 Task: Open Card Training Workshop Execution in Board Public Relations Media Relations and Pitching to Workspace Knowledge Management and add a team member Softage.3@softage.net, a label Blue, a checklist Project Management Methodologies, an attachment from Trello, a color Blue and finally, add a card description 'Conduct team-building activity' and a comment 'We should approach this task with a sense of collaboration and teamwork, leveraging the strengths of each team member to achieve success.'. Add a start date 'Jan 03, 1900' with a due date 'Jan 10, 1900'
Action: Mouse moved to (32, 279)
Screenshot: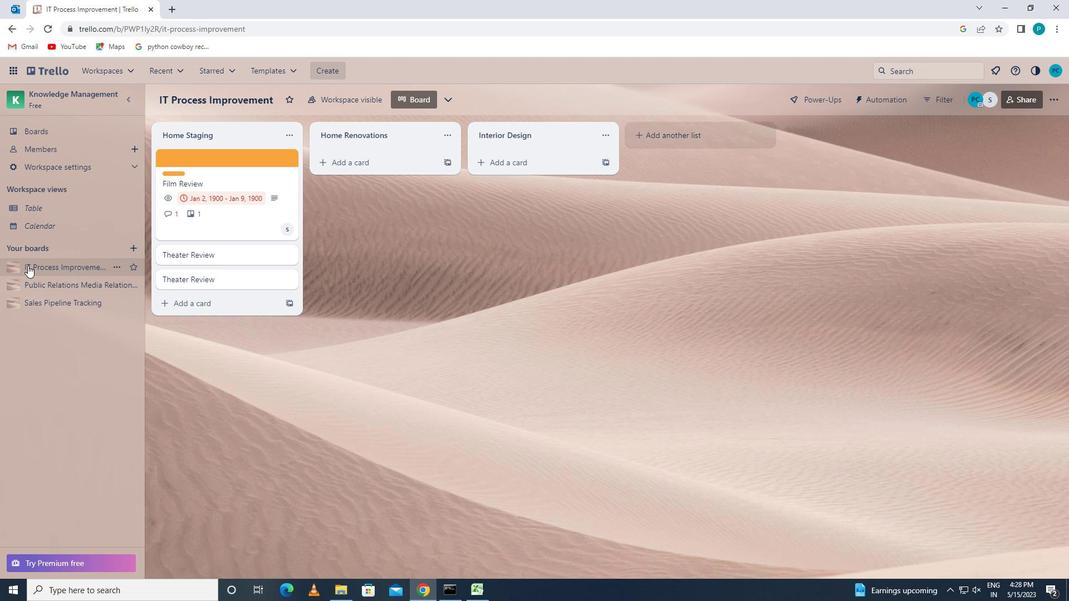 
Action: Mouse pressed left at (32, 279)
Screenshot: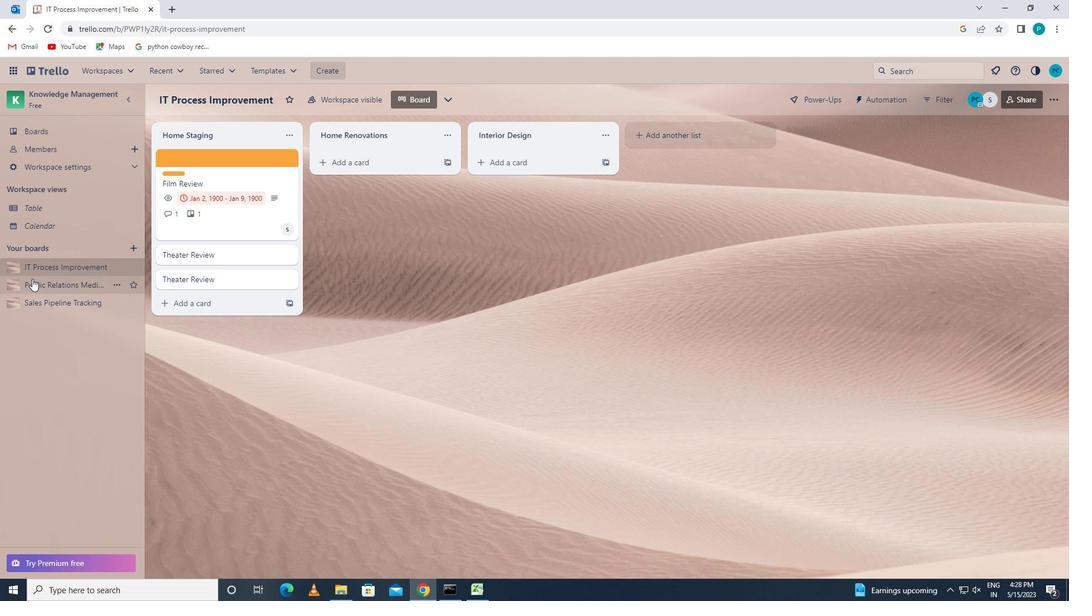 
Action: Mouse moved to (186, 162)
Screenshot: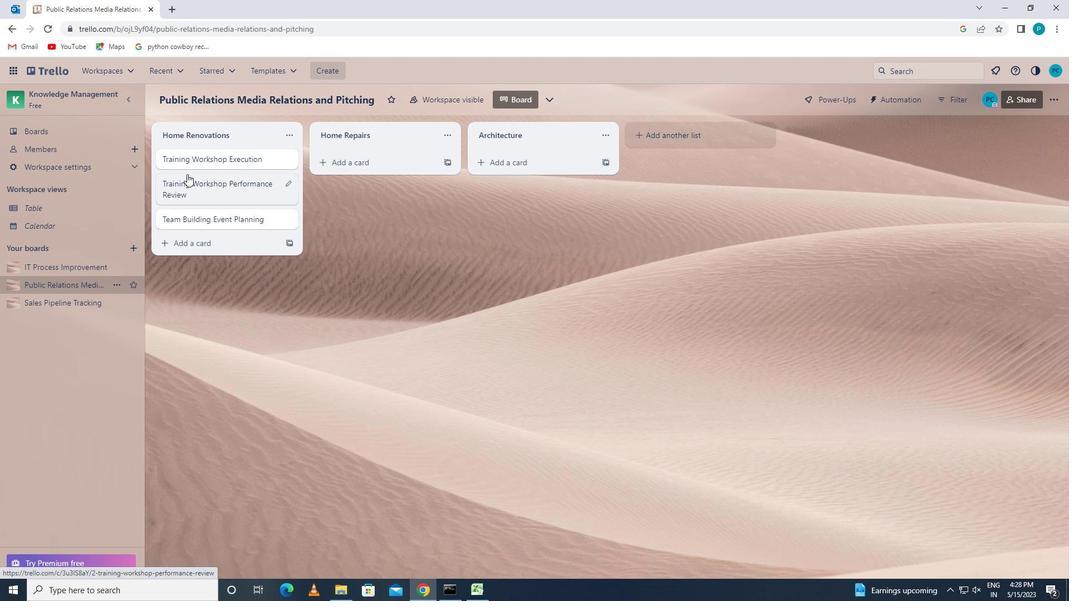 
Action: Mouse pressed left at (186, 162)
Screenshot: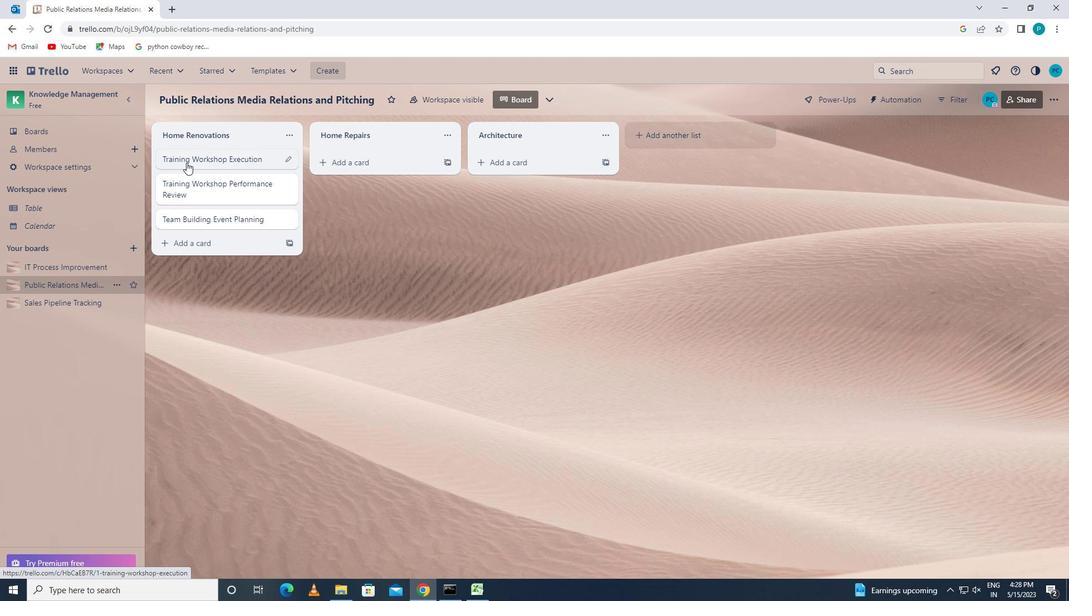 
Action: Mouse moved to (666, 160)
Screenshot: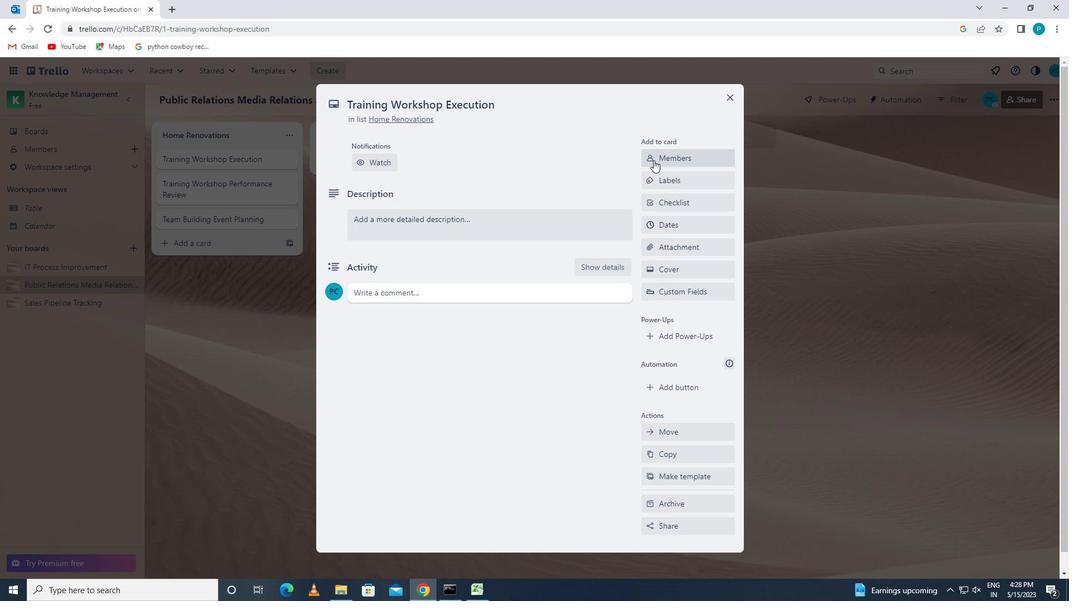 
Action: Mouse pressed left at (666, 160)
Screenshot: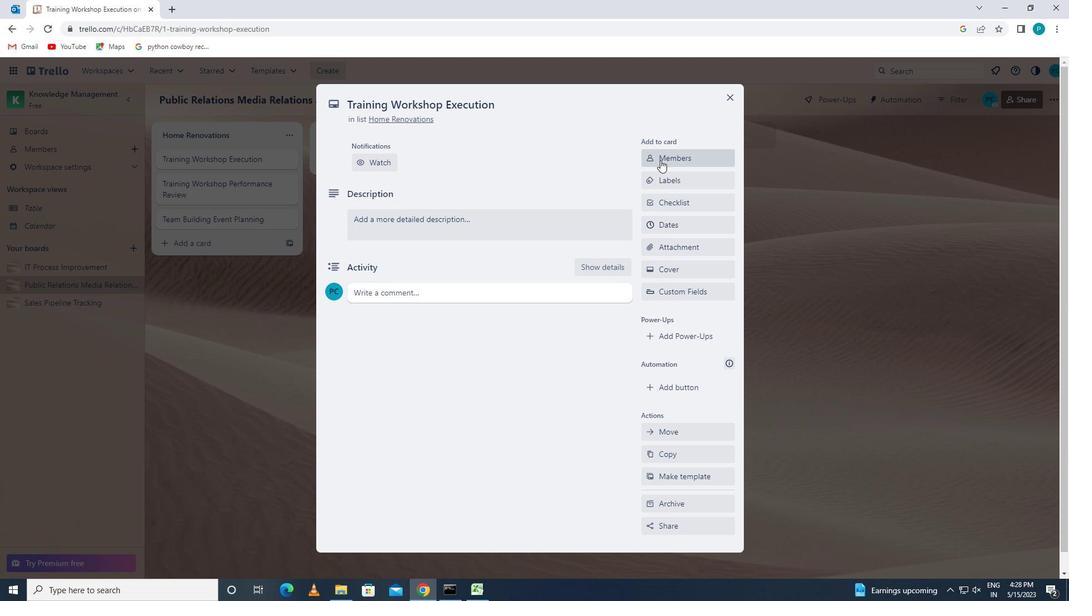 
Action: Key pressed <Key.caps_lock>s<Key.caps_lock>oftage.3
Screenshot: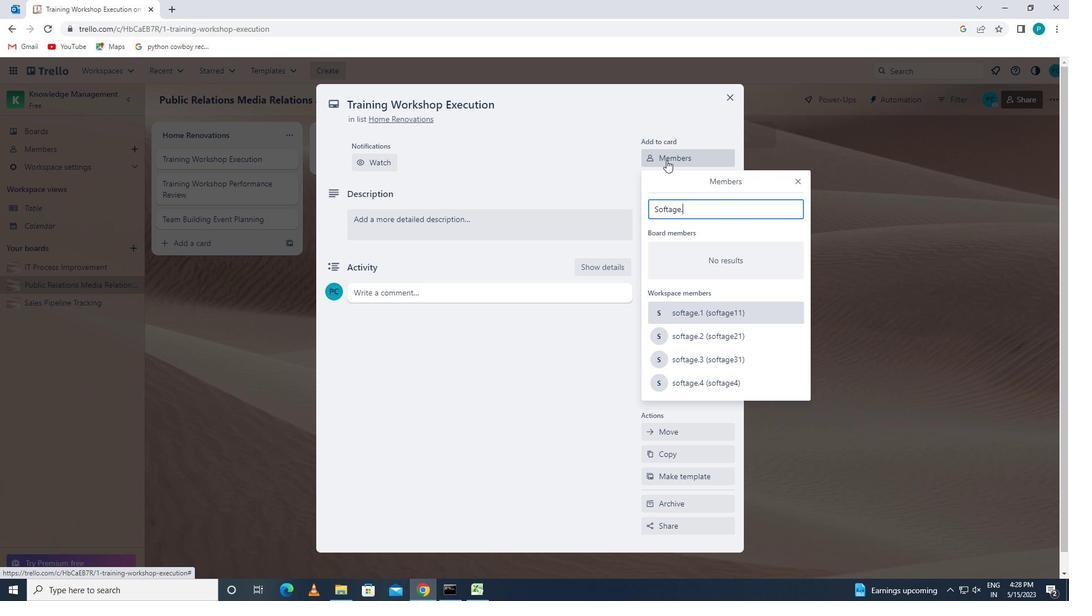 
Action: Mouse moved to (705, 311)
Screenshot: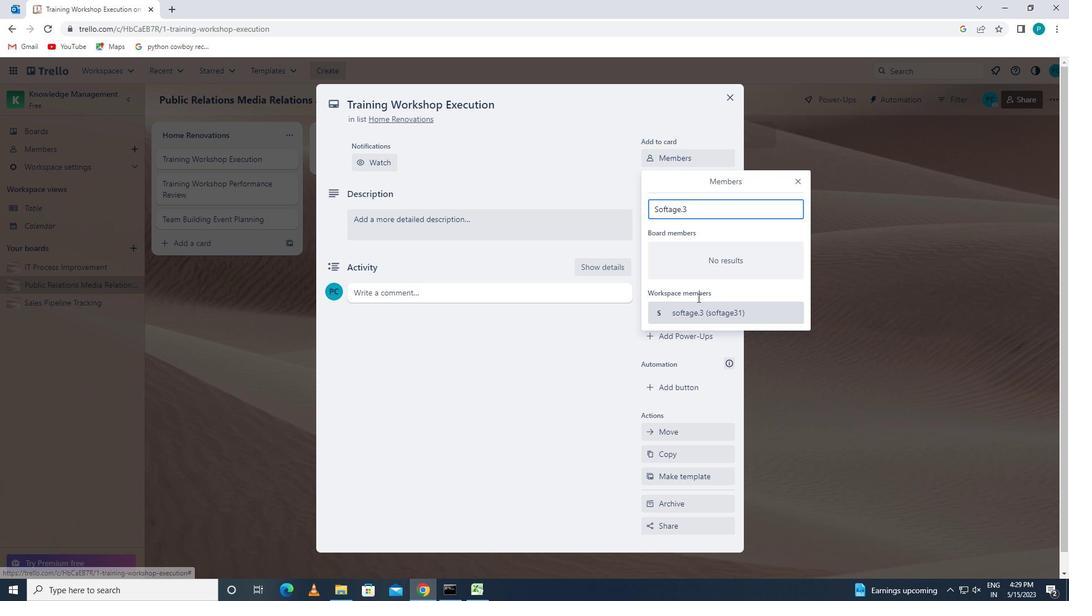 
Action: Mouse pressed left at (705, 311)
Screenshot: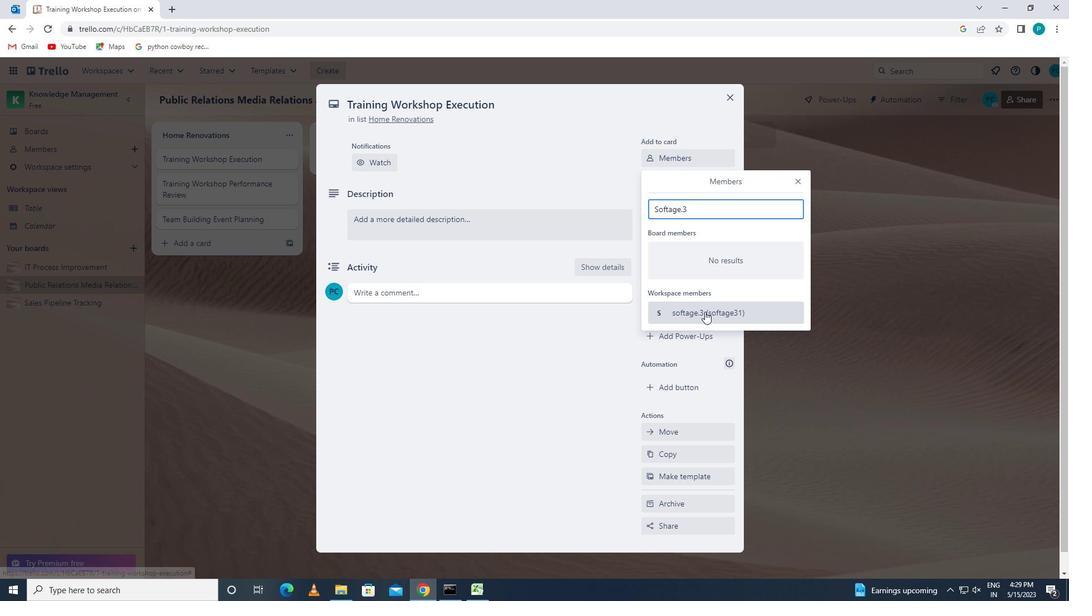 
Action: Mouse moved to (799, 180)
Screenshot: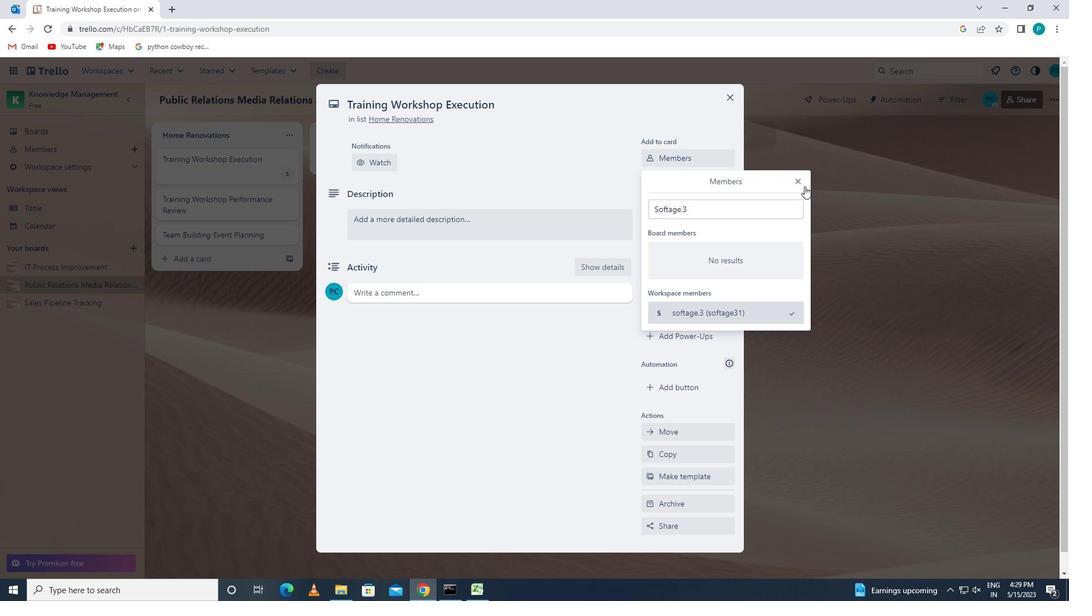 
Action: Mouse pressed left at (799, 180)
Screenshot: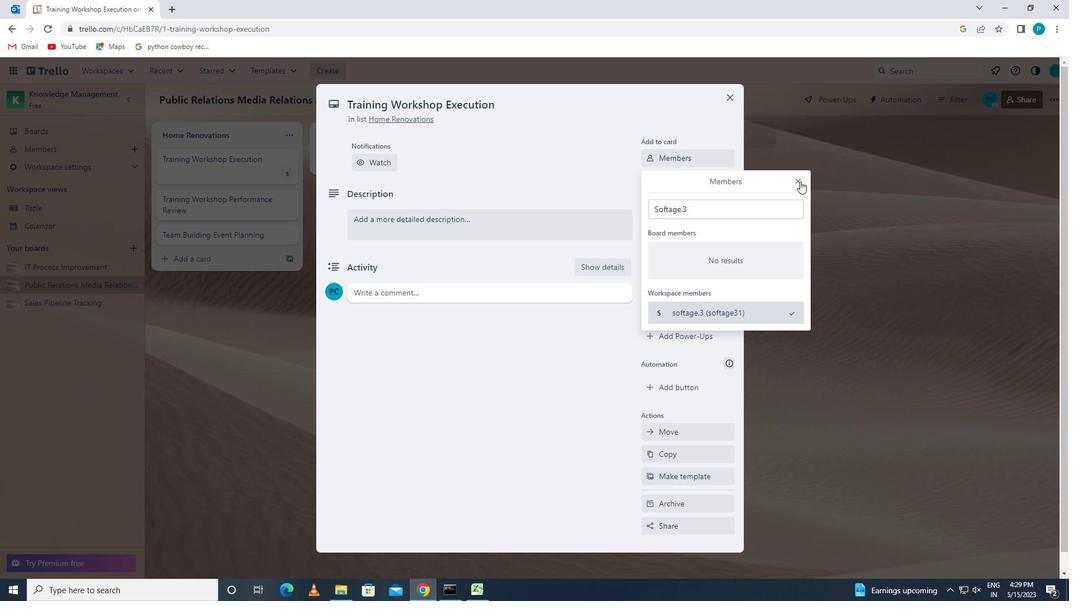 
Action: Mouse moved to (712, 220)
Screenshot: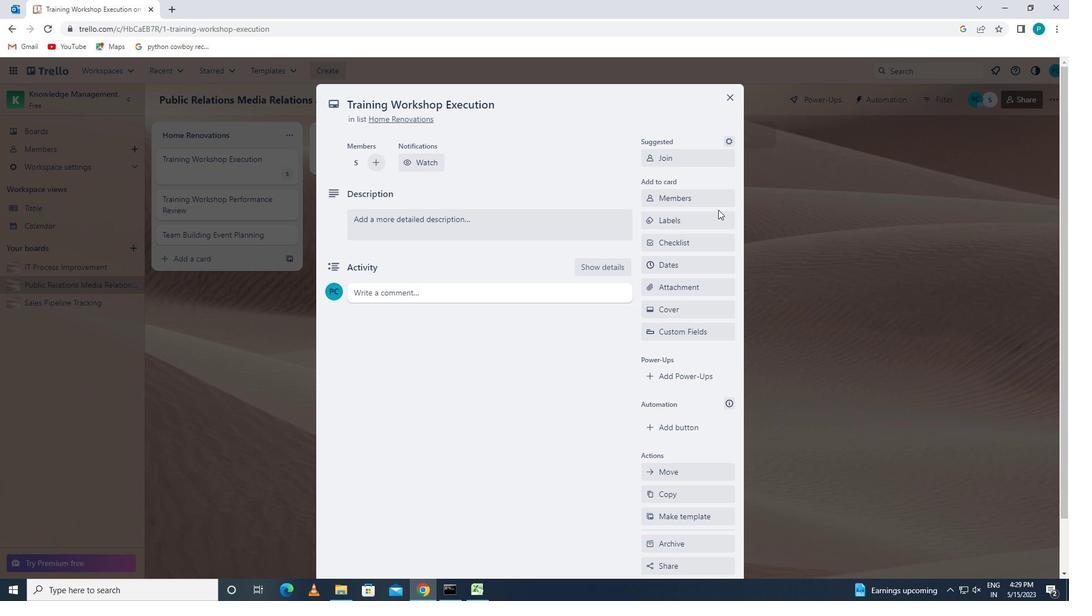 
Action: Mouse pressed left at (712, 220)
Screenshot: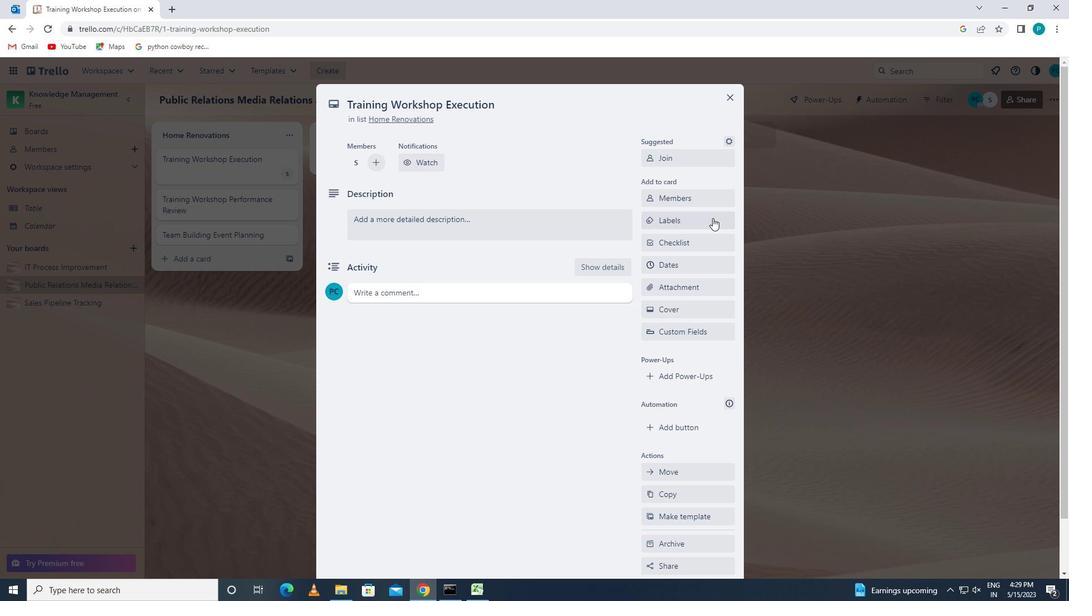 
Action: Mouse moved to (685, 436)
Screenshot: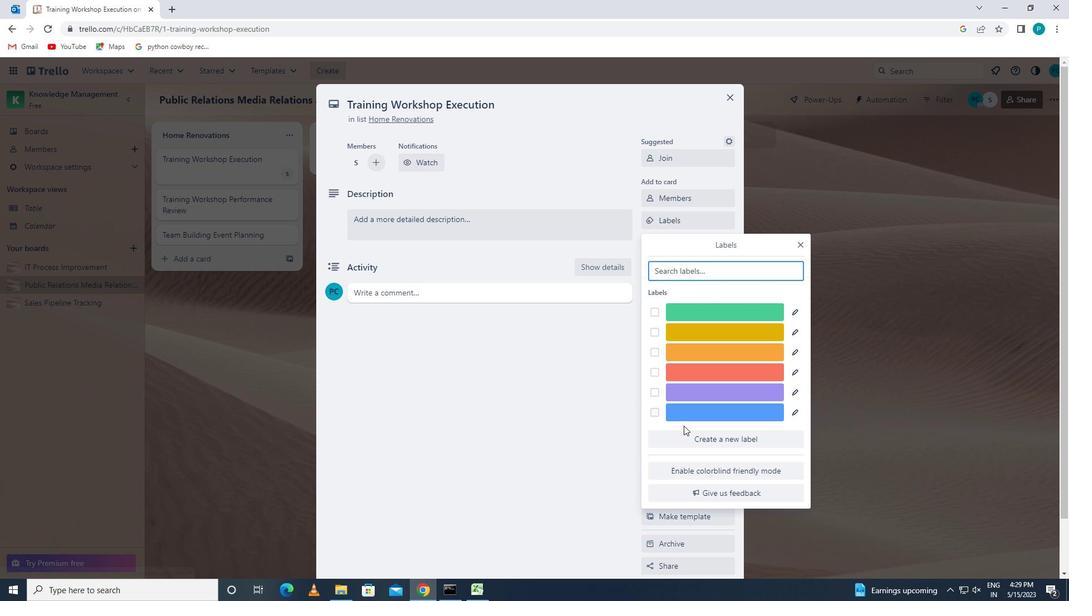 
Action: Mouse pressed left at (685, 436)
Screenshot: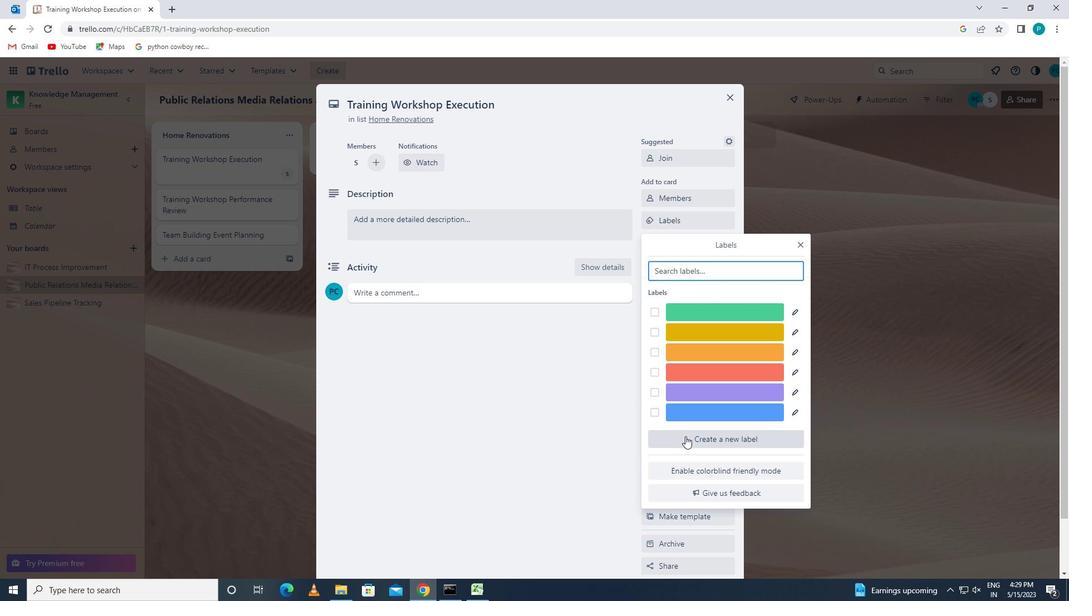 
Action: Mouse moved to (670, 470)
Screenshot: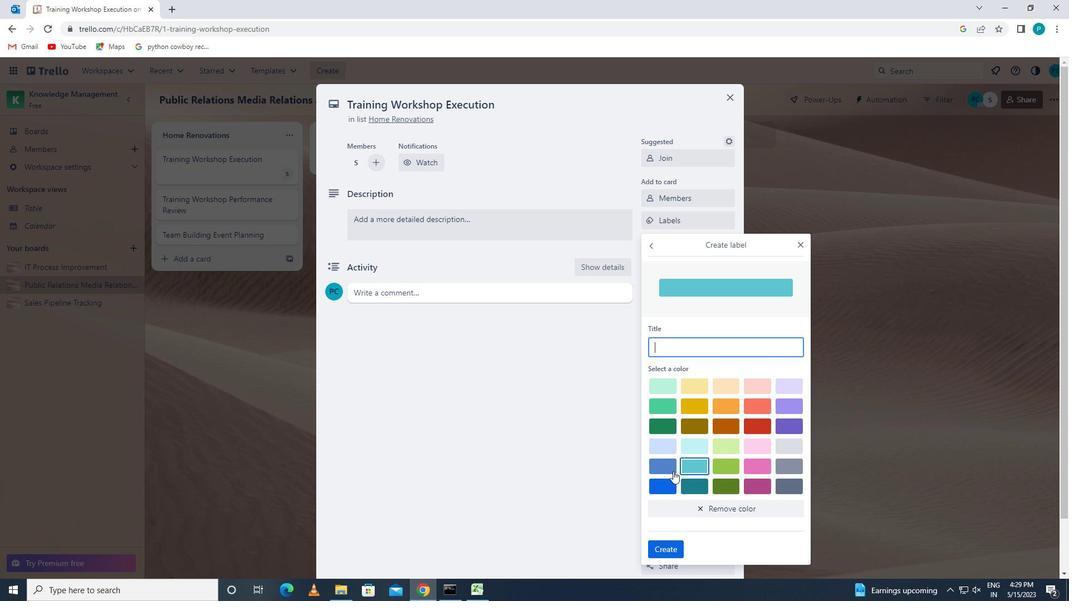 
Action: Mouse pressed left at (670, 470)
Screenshot: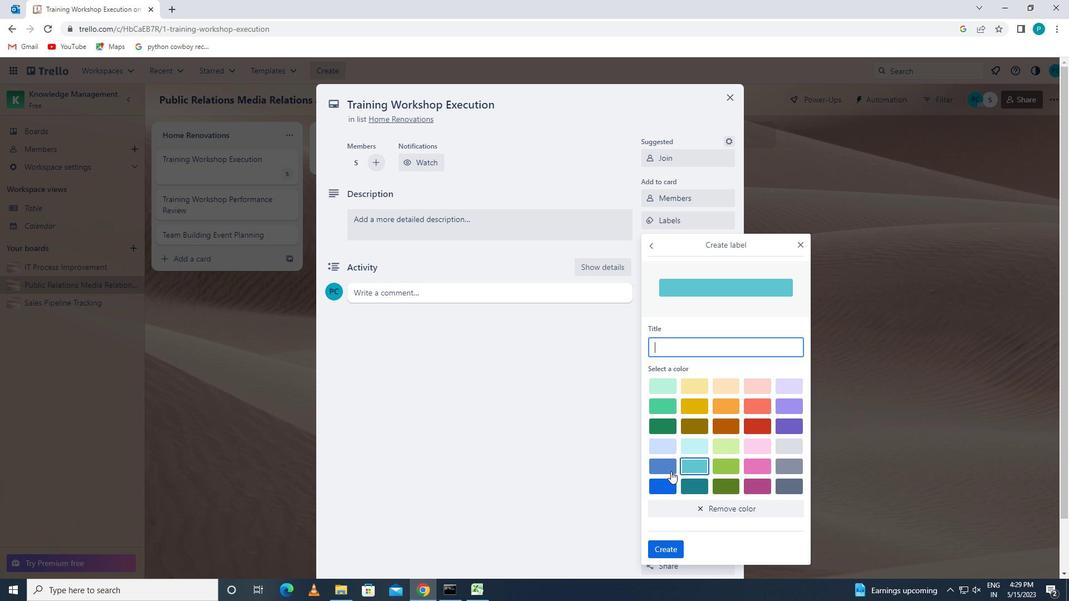 
Action: Mouse moved to (656, 541)
Screenshot: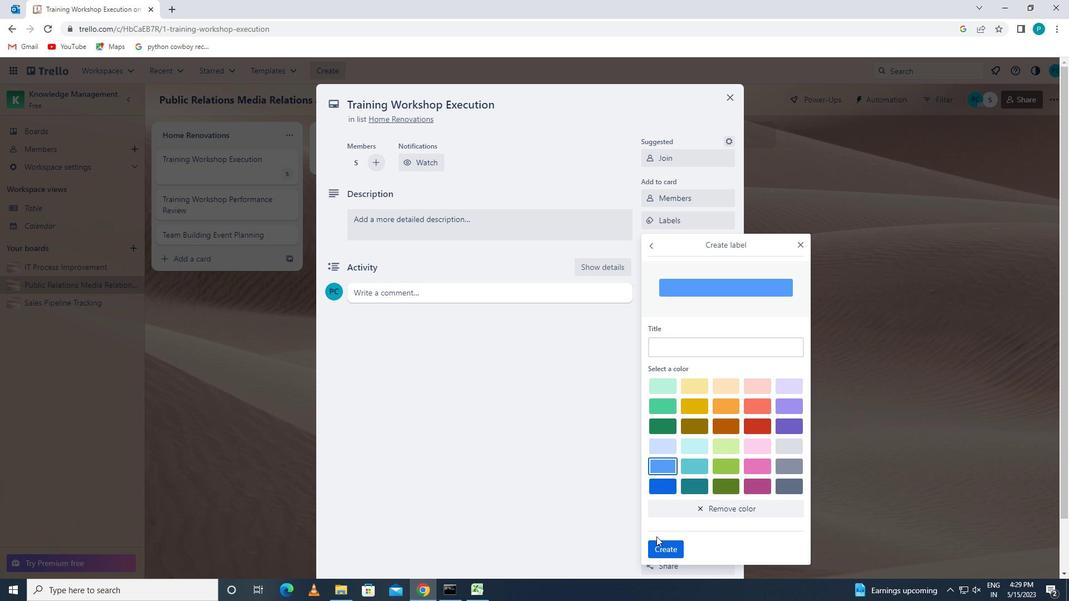 
Action: Mouse pressed left at (656, 541)
Screenshot: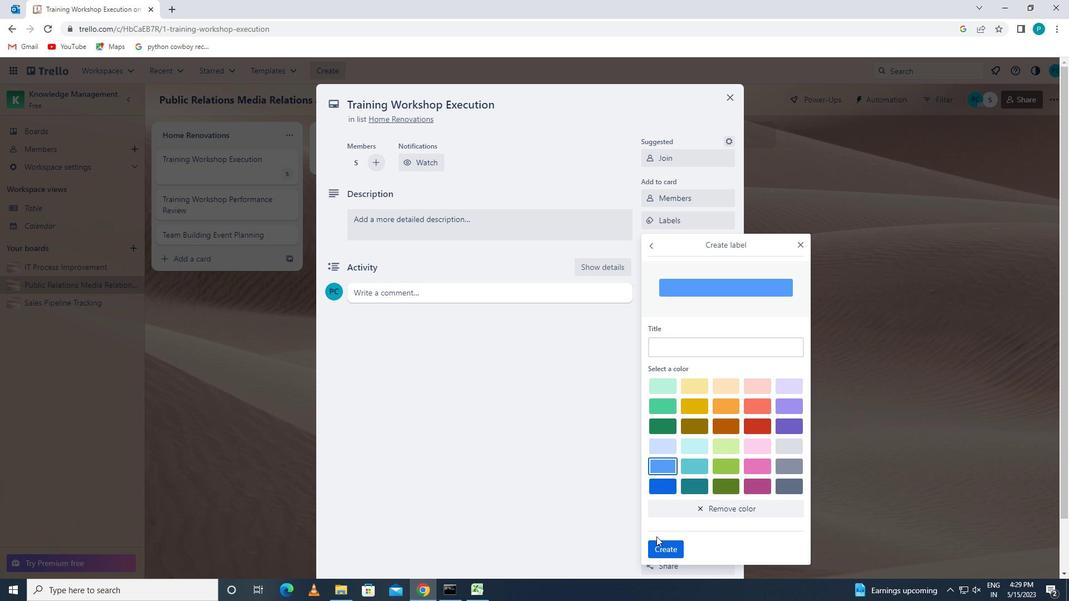 
Action: Mouse moved to (800, 241)
Screenshot: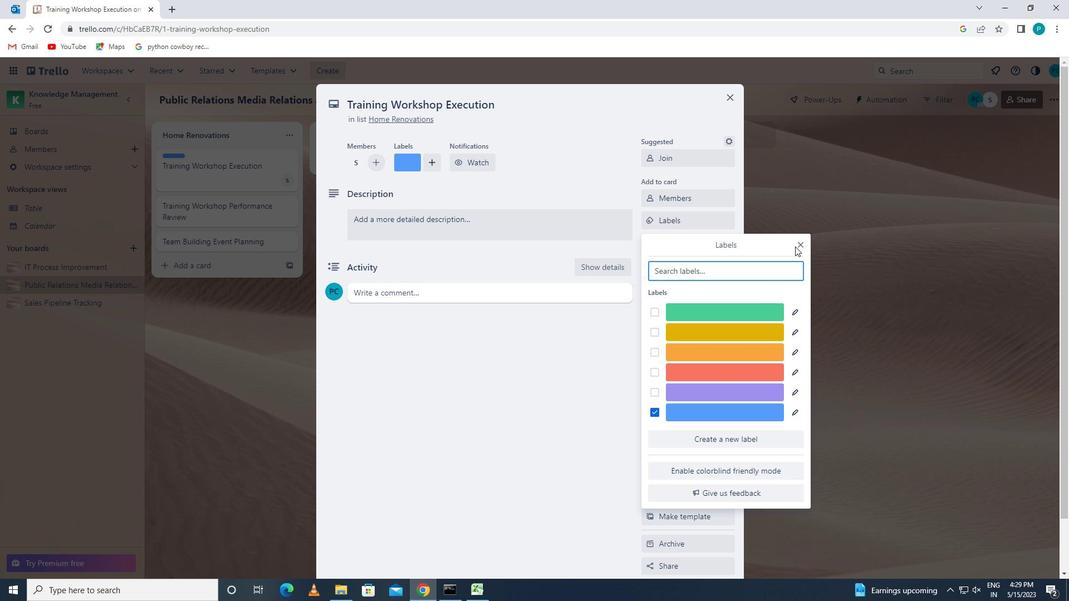 
Action: Mouse pressed left at (800, 241)
Screenshot: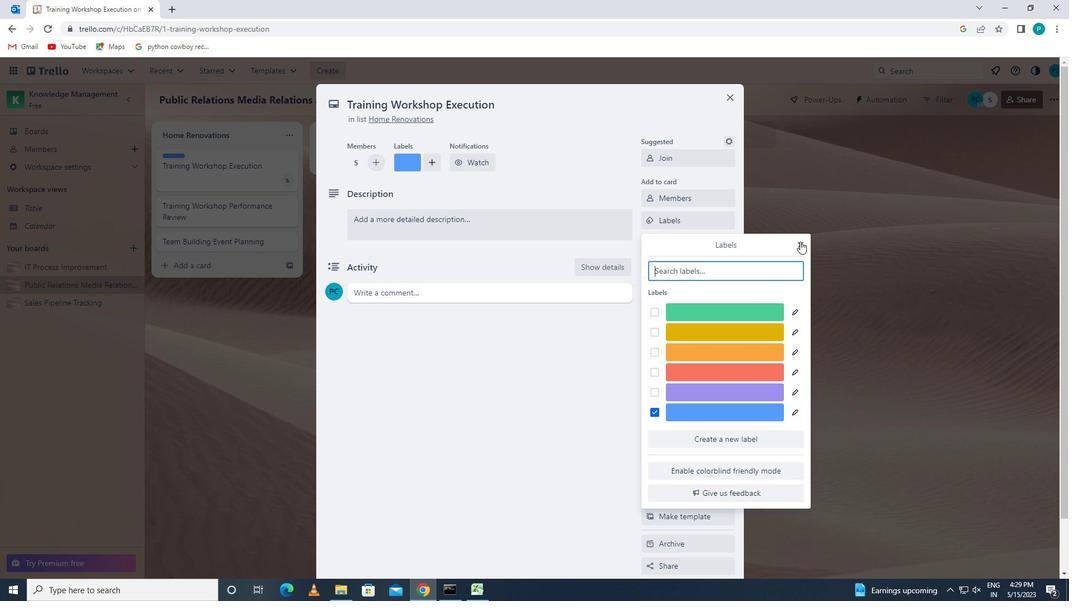 
Action: Mouse moved to (701, 247)
Screenshot: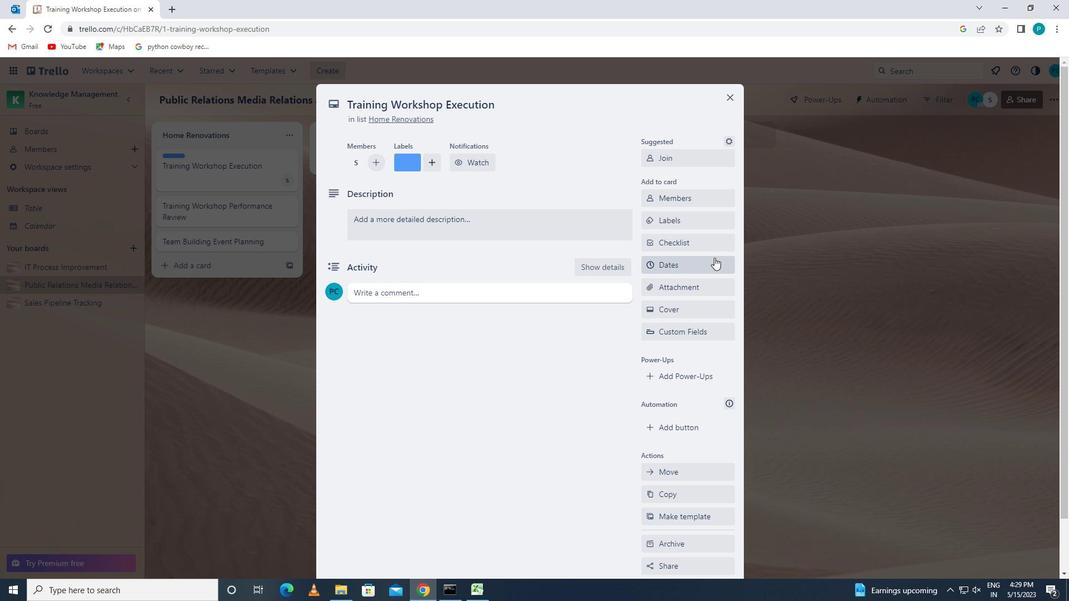 
Action: Mouse pressed left at (701, 247)
Screenshot: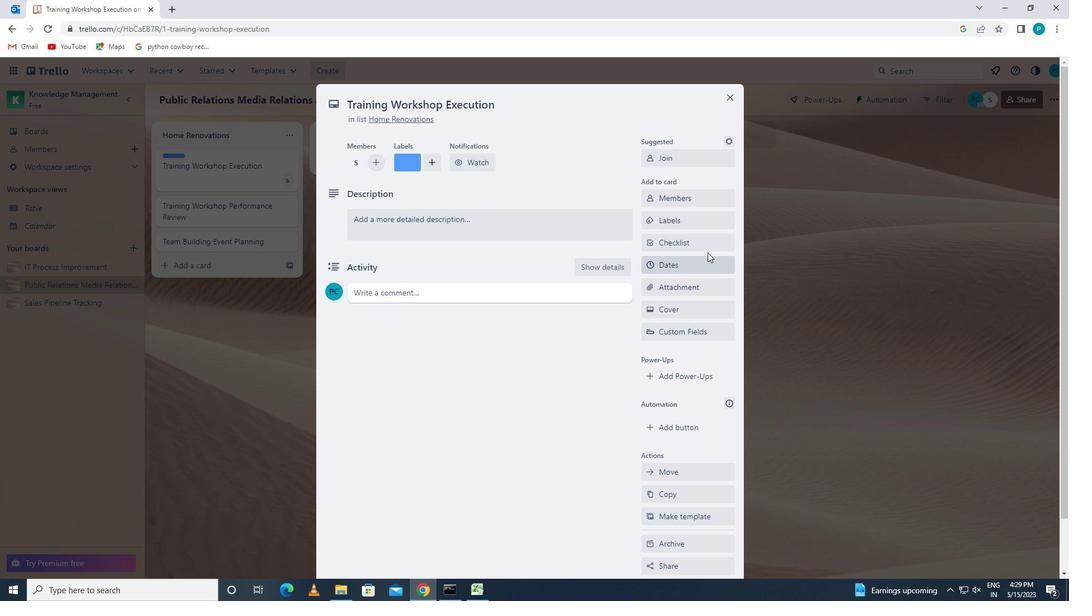 
Action: Key pressed <Key.caps_lock>p<Key.caps_lock>roject<Key.space><Key.caps_lock>m<Key.caps_lock>an
Screenshot: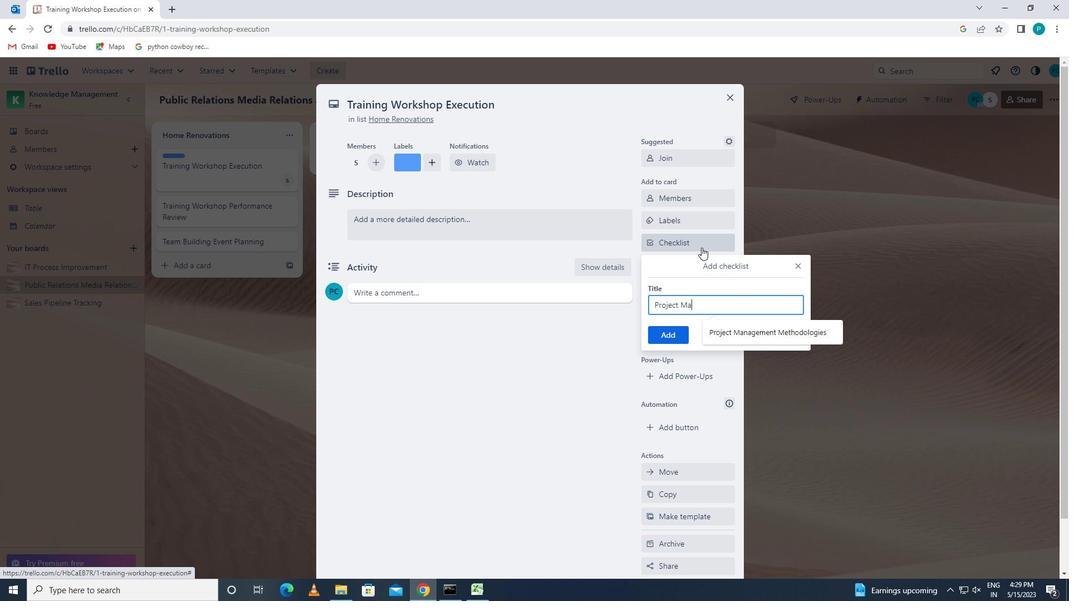 
Action: Mouse moved to (750, 328)
Screenshot: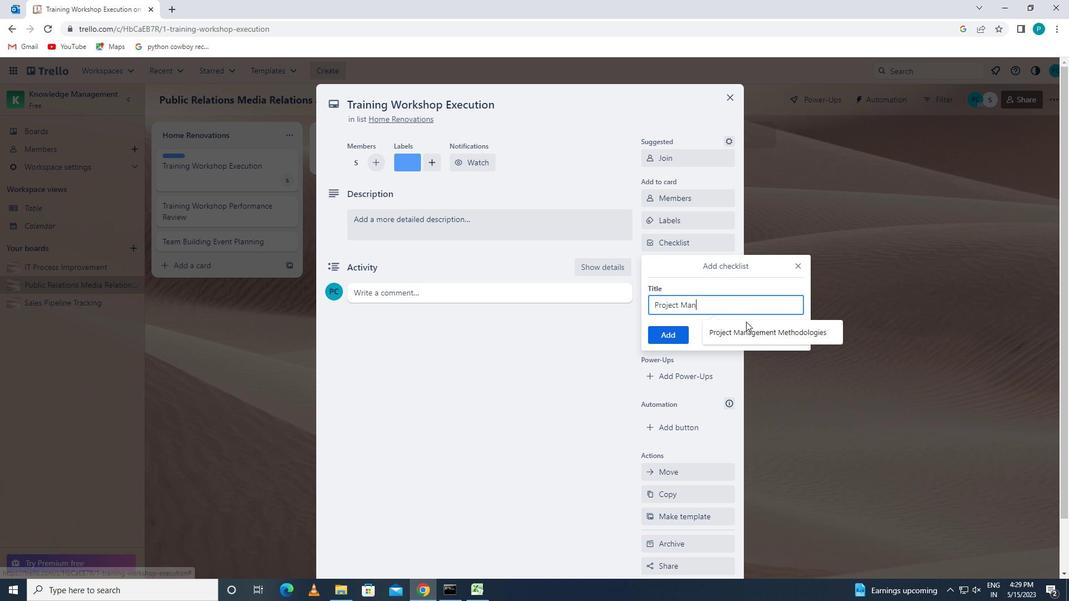 
Action: Mouse pressed left at (750, 328)
Screenshot: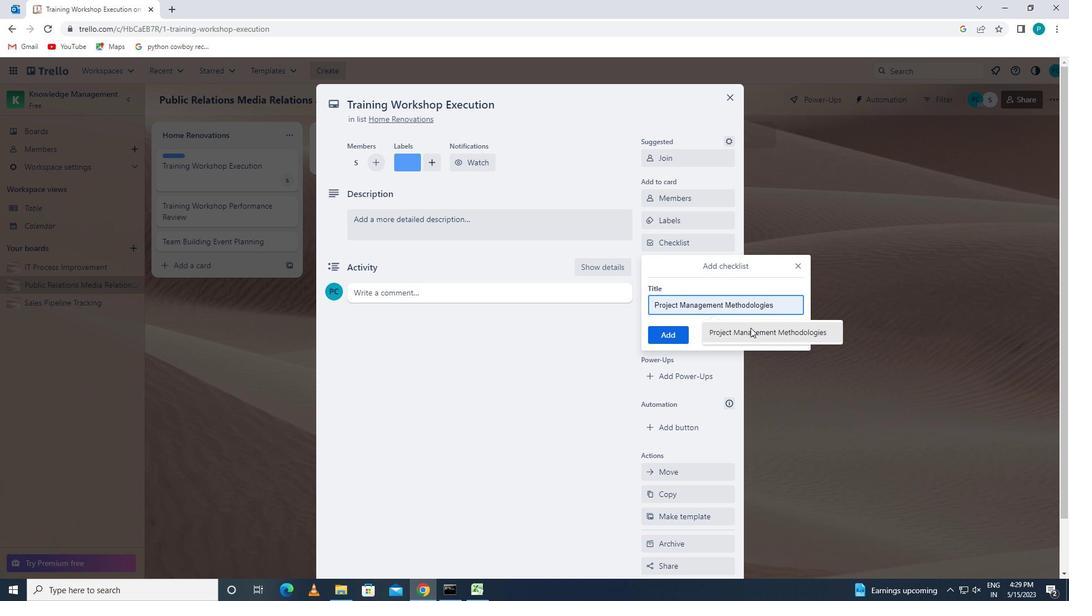 
Action: Mouse moved to (671, 335)
Screenshot: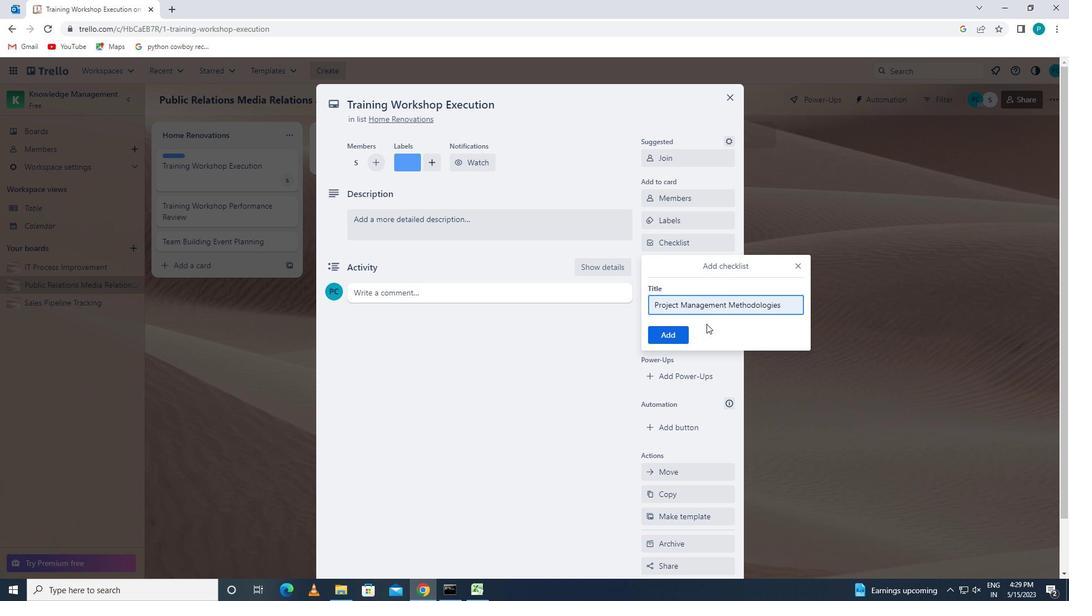 
Action: Mouse pressed left at (671, 335)
Screenshot: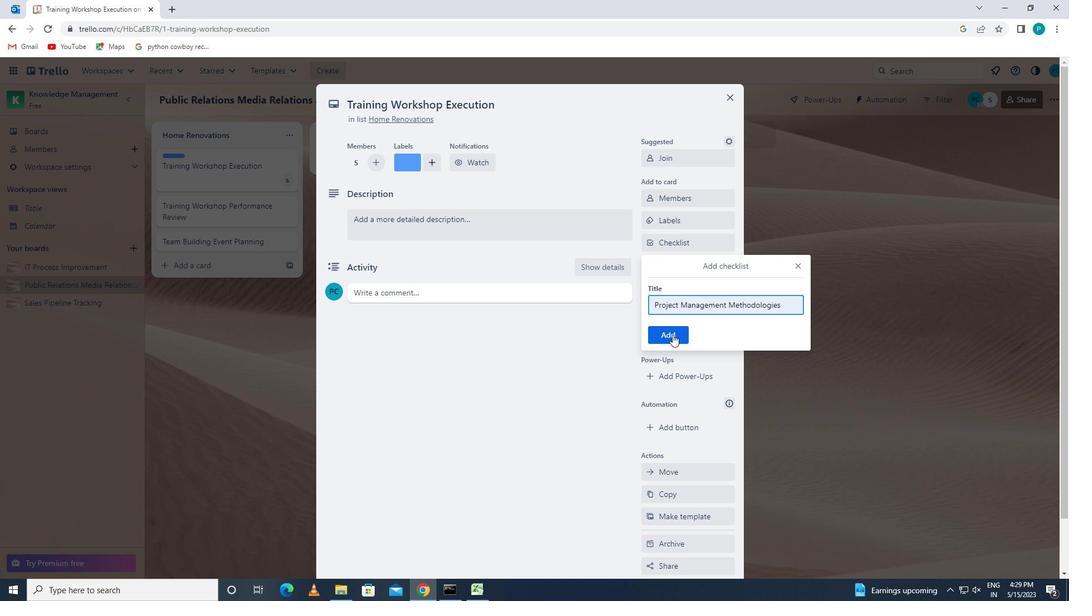 
Action: Mouse moved to (686, 289)
Screenshot: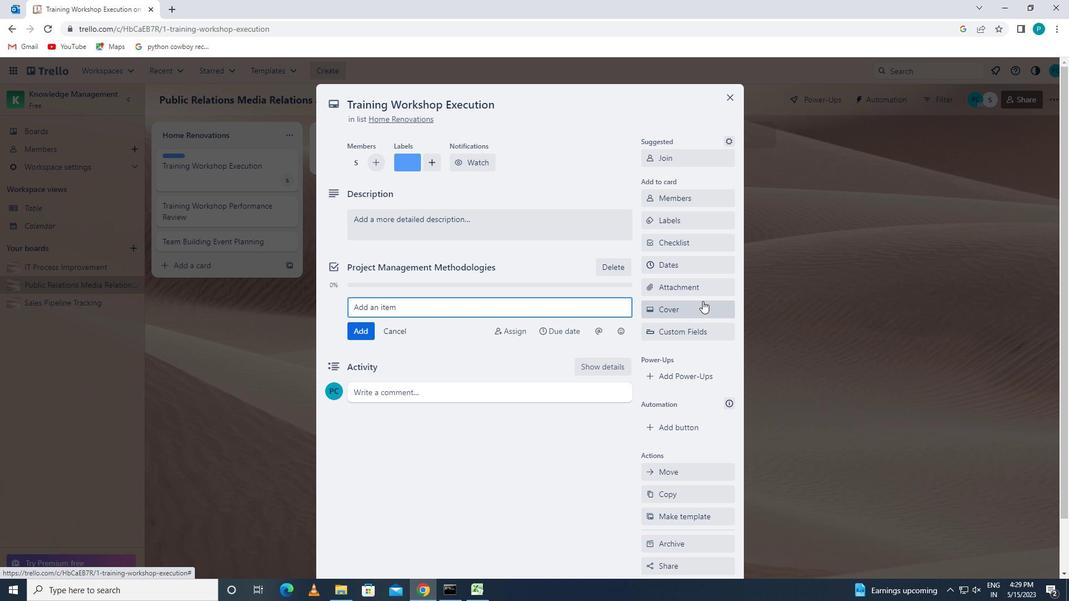 
Action: Mouse pressed left at (686, 289)
Screenshot: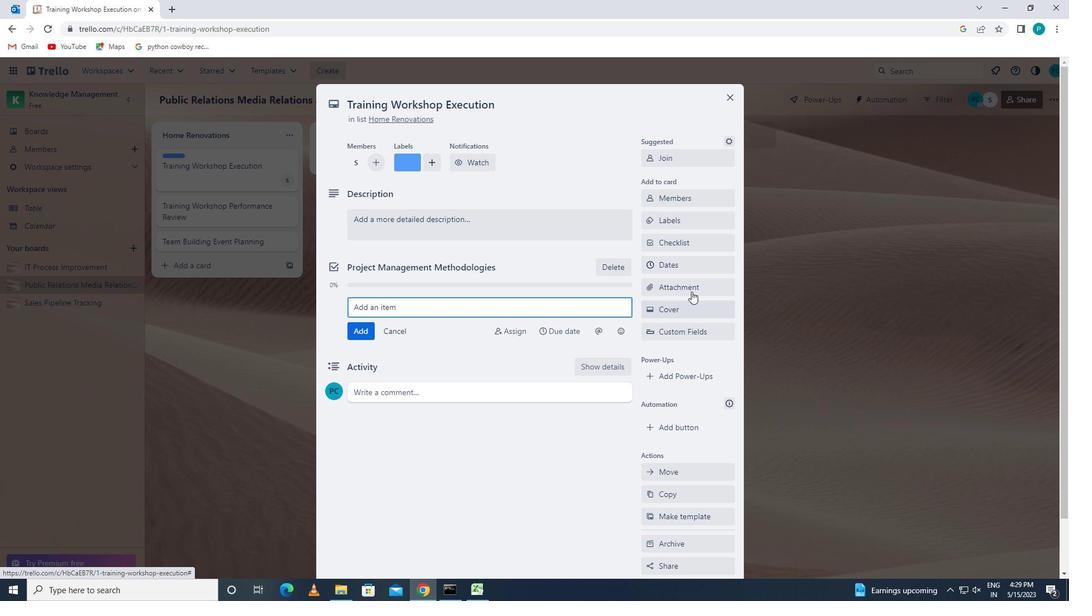 
Action: Mouse moved to (660, 357)
Screenshot: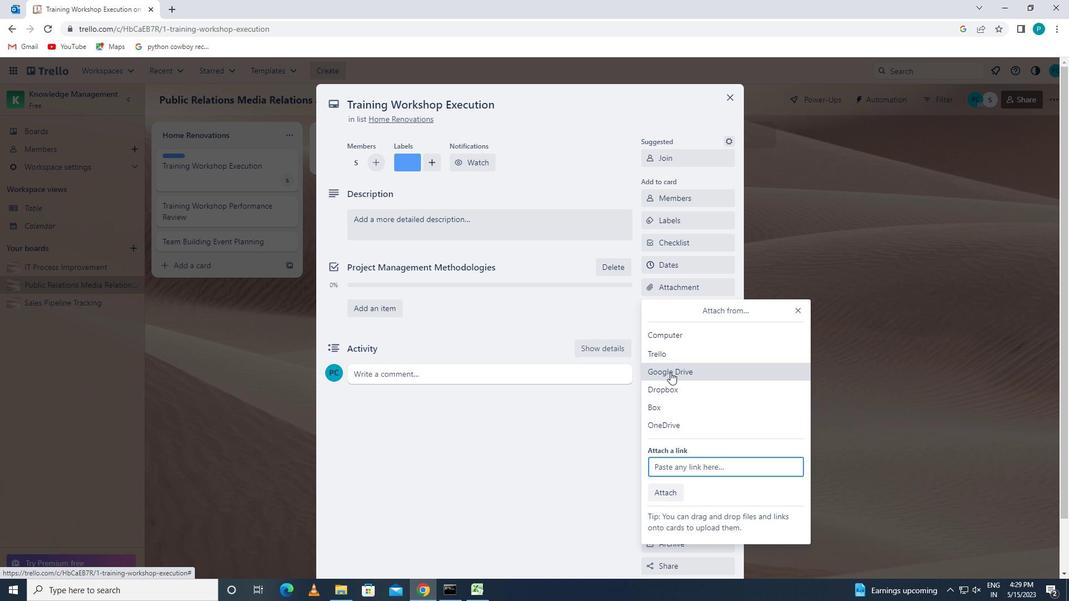 
Action: Mouse pressed left at (660, 357)
Screenshot: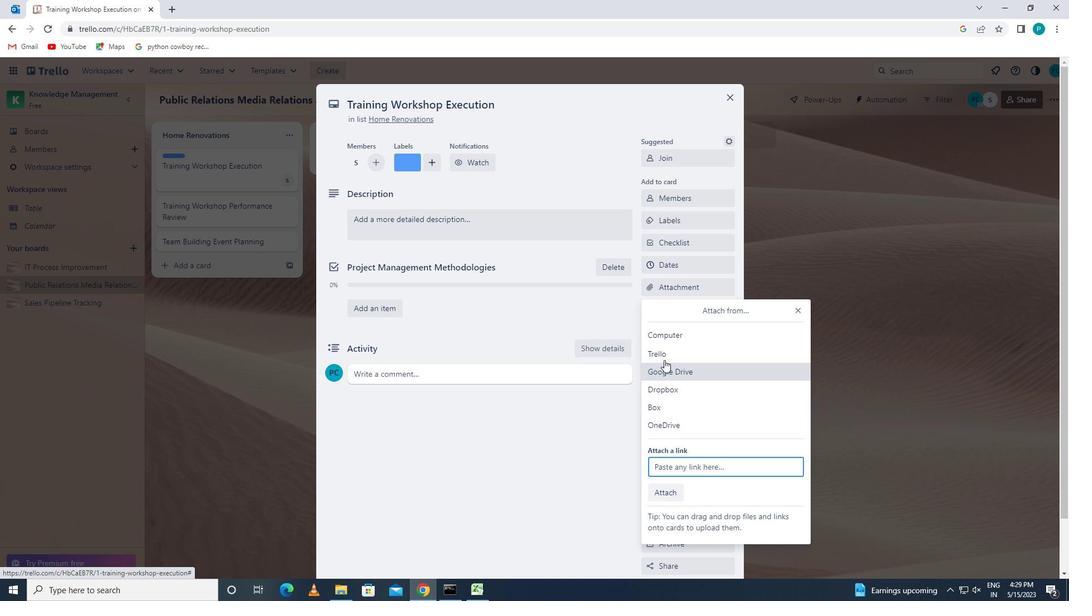 
Action: Mouse moved to (671, 411)
Screenshot: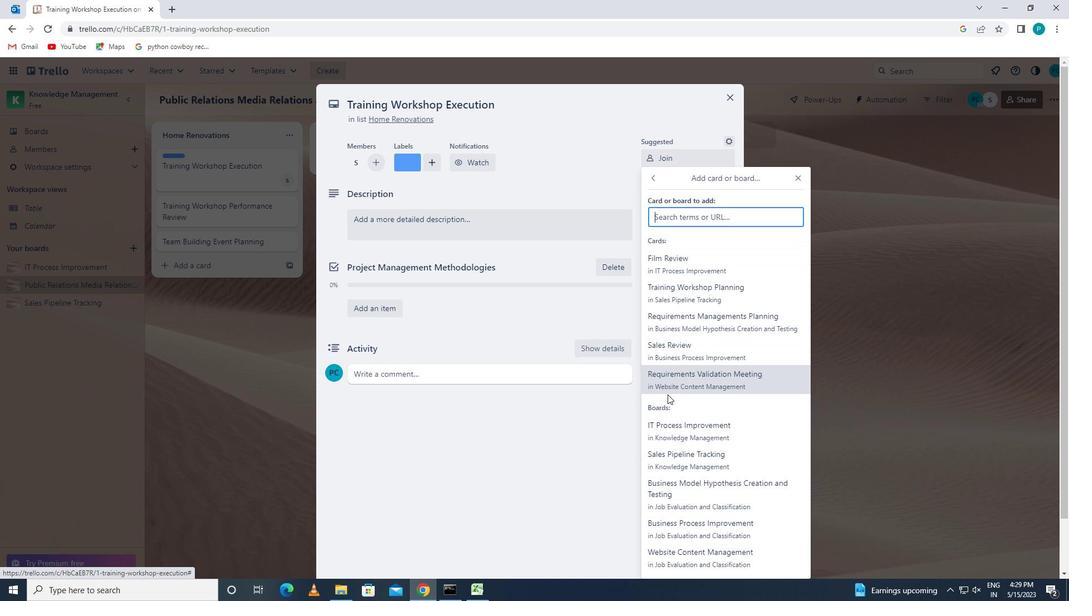 
Action: Mouse pressed left at (671, 411)
Screenshot: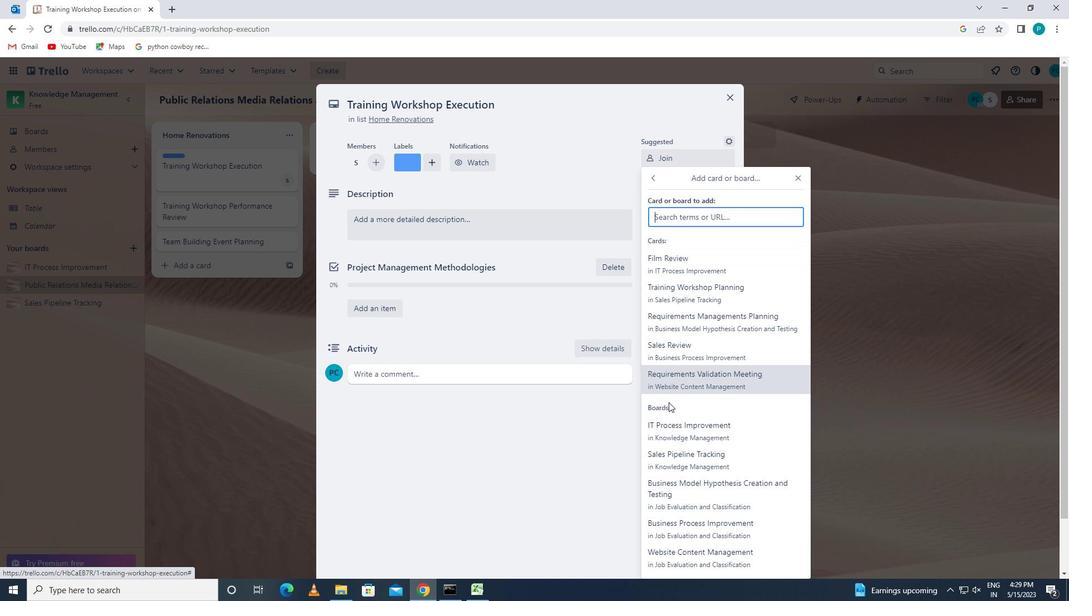 
Action: Mouse moved to (664, 393)
Screenshot: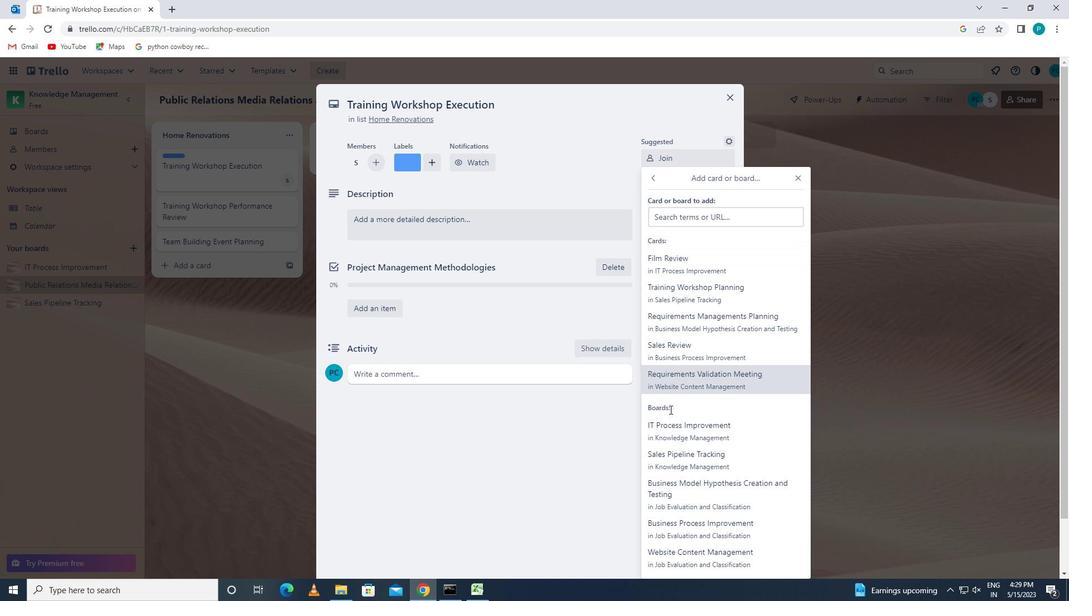 
Action: Mouse pressed left at (664, 393)
Screenshot: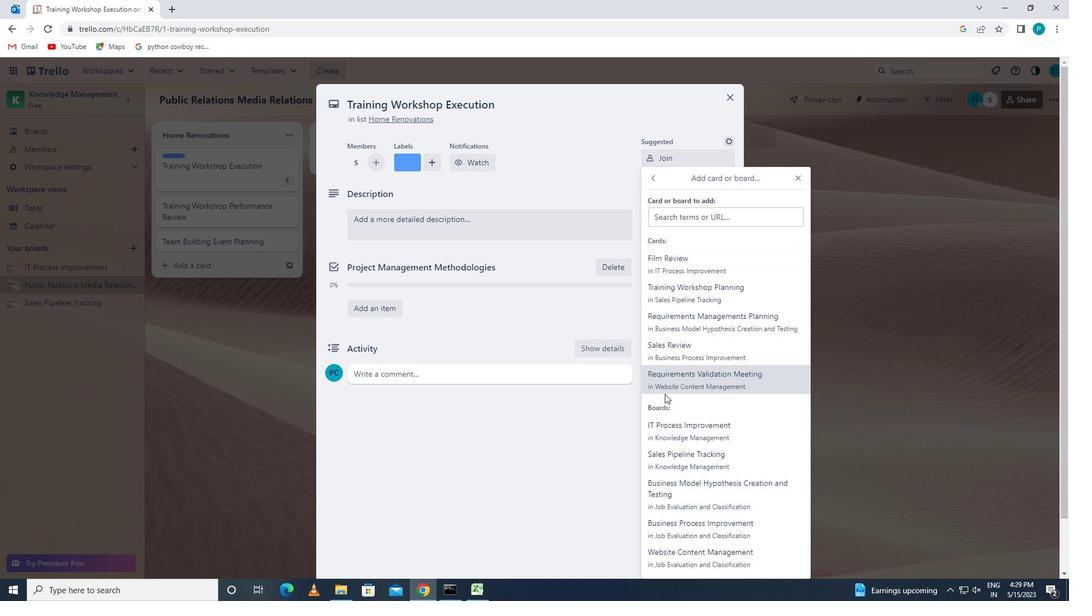 
Action: Mouse moved to (682, 305)
Screenshot: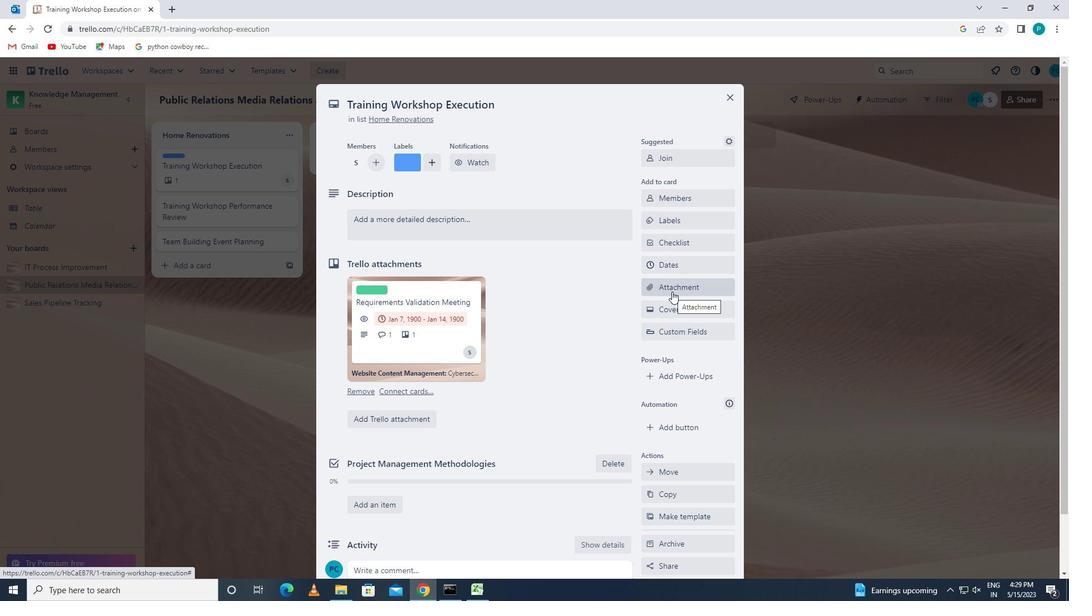 
Action: Mouse pressed left at (682, 305)
Screenshot: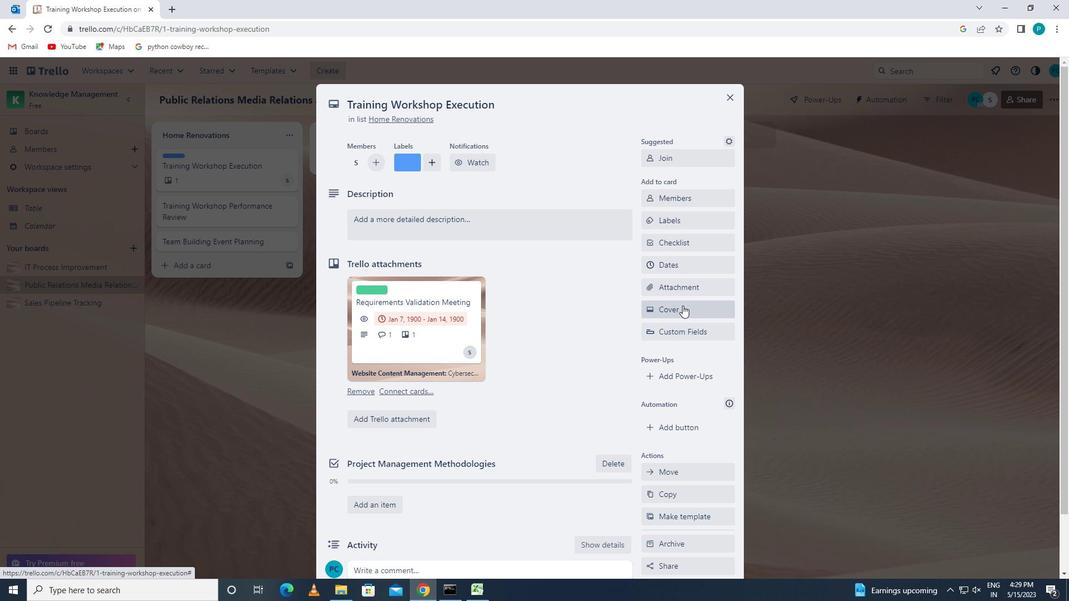 
Action: Mouse moved to (658, 377)
Screenshot: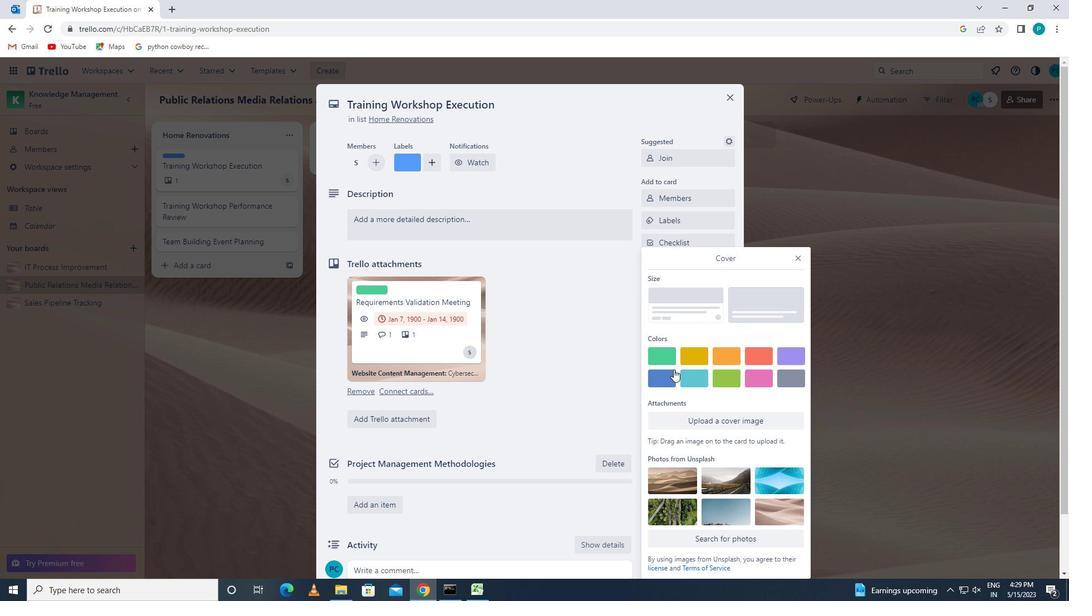 
Action: Mouse pressed left at (658, 377)
Screenshot: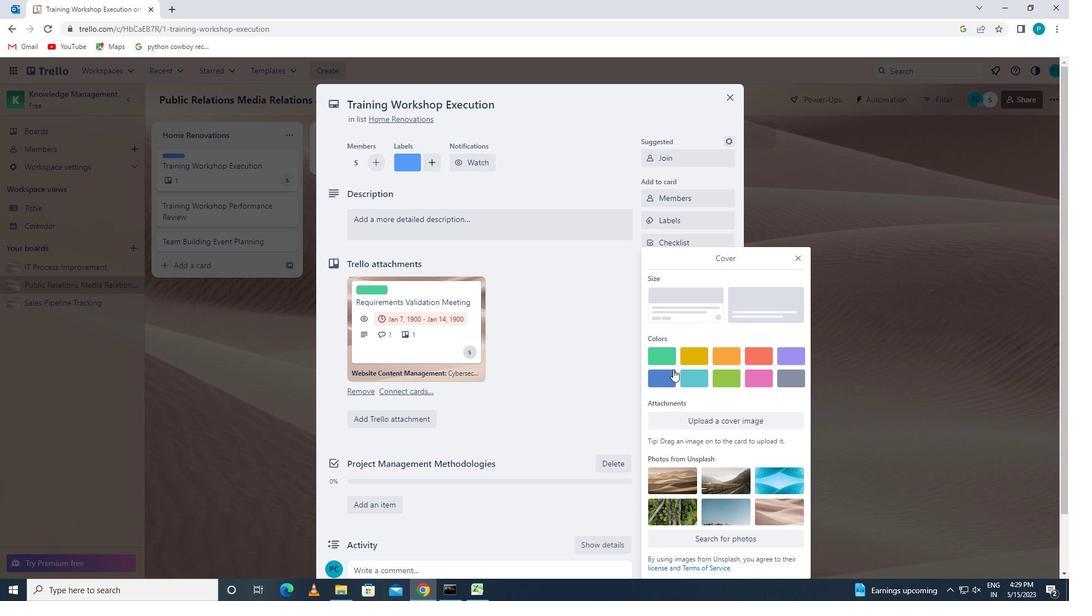 
Action: Mouse moved to (798, 238)
Screenshot: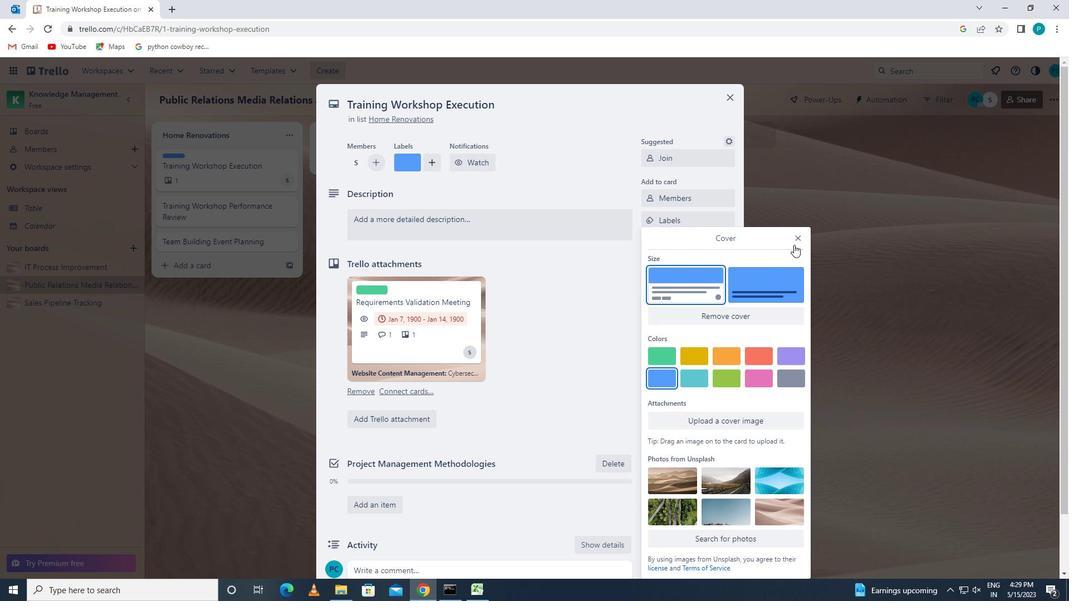 
Action: Mouse pressed left at (798, 238)
Screenshot: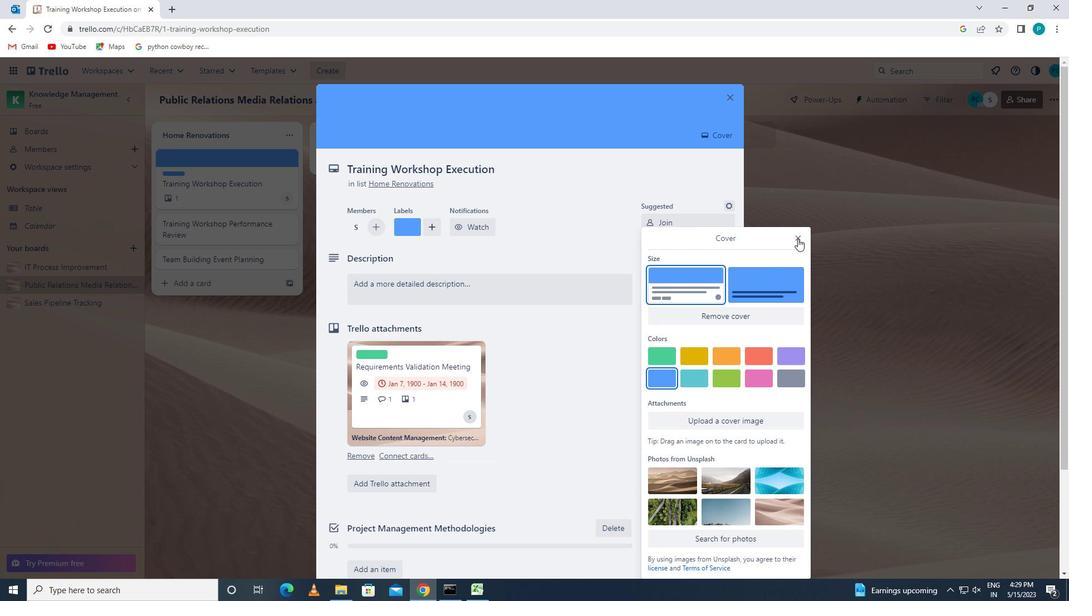 
Action: Mouse moved to (529, 298)
Screenshot: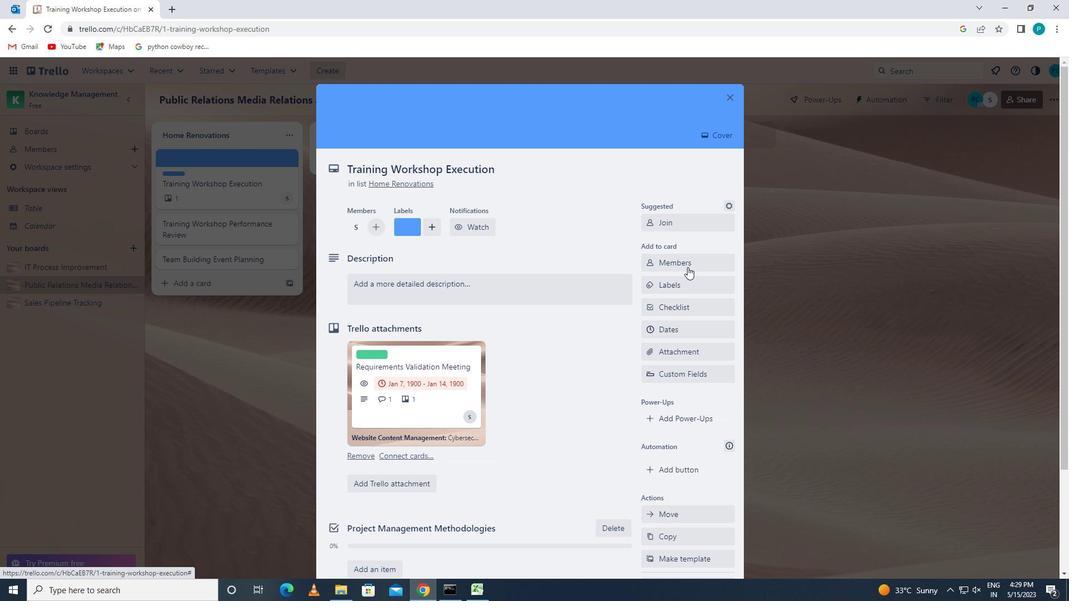 
Action: Mouse pressed left at (529, 298)
Screenshot: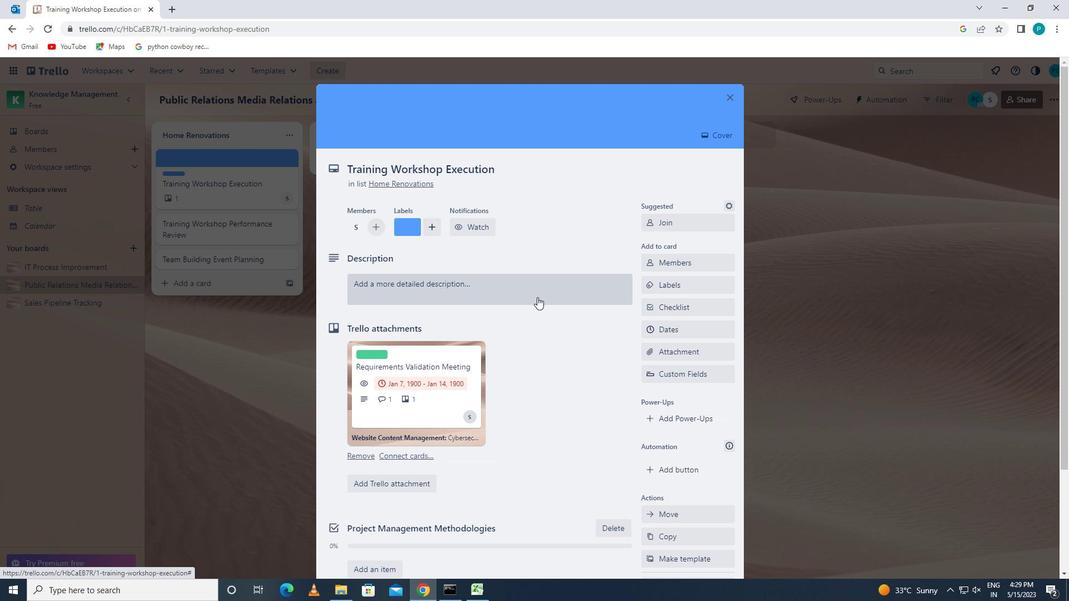 
Action: Key pressed <Key.caps_lock>c<Key.caps_lock>onduct<Key.space>team-building<Key.space>aci<Key.backspace>tivity
Screenshot: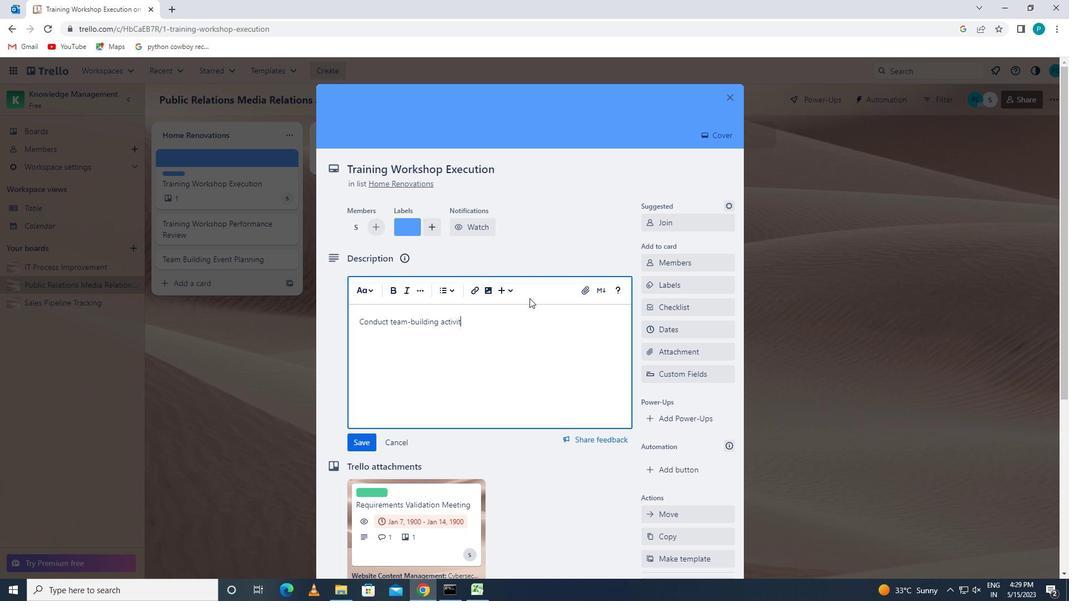 
Action: Mouse moved to (357, 436)
Screenshot: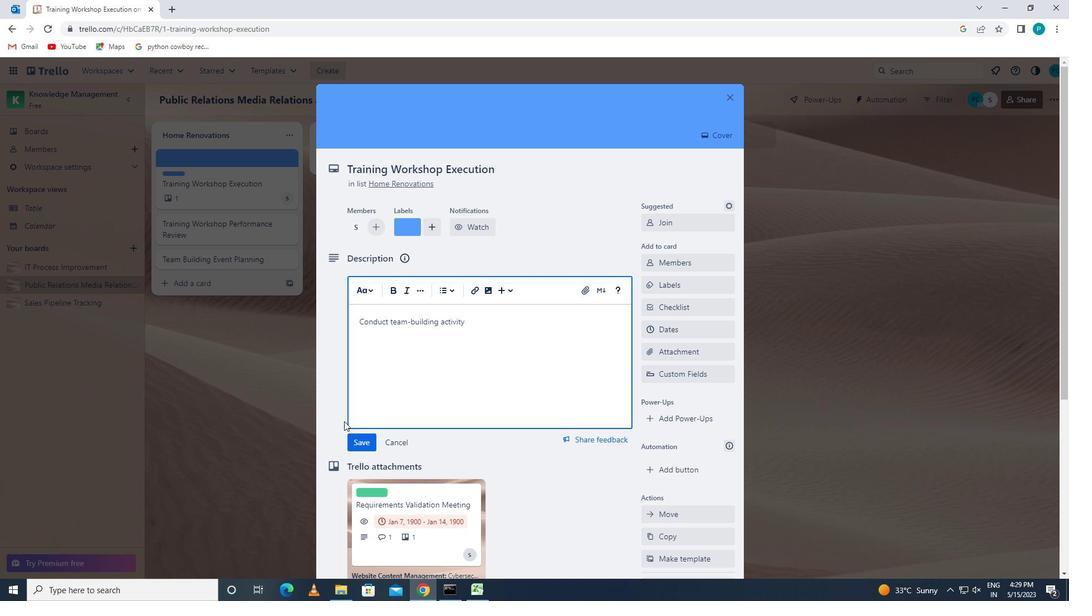 
Action: Mouse pressed left at (357, 436)
Screenshot: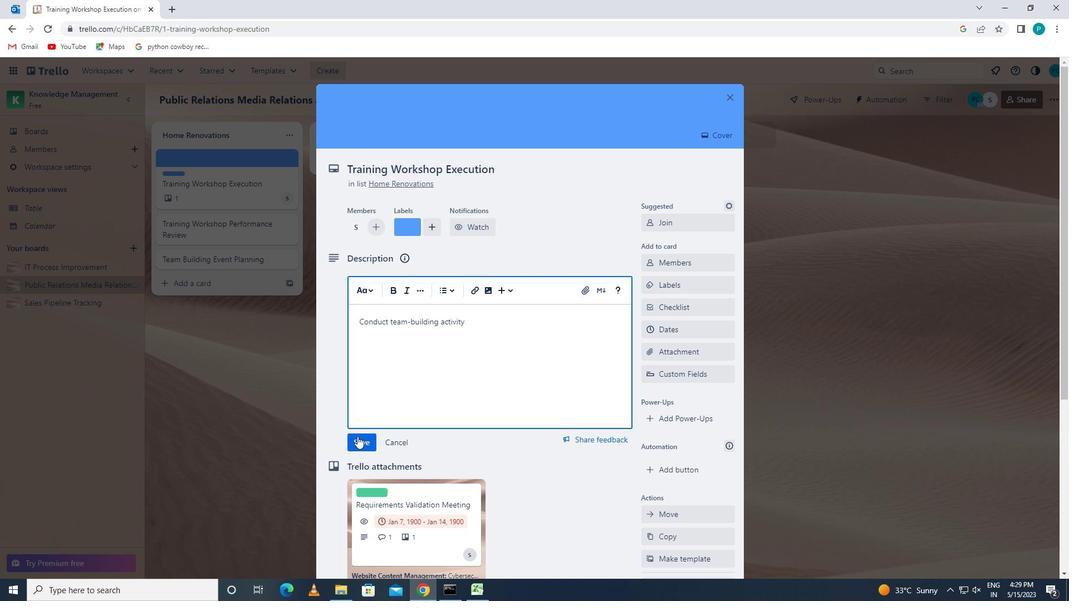 
Action: Mouse scrolled (357, 436) with delta (0, 0)
Screenshot: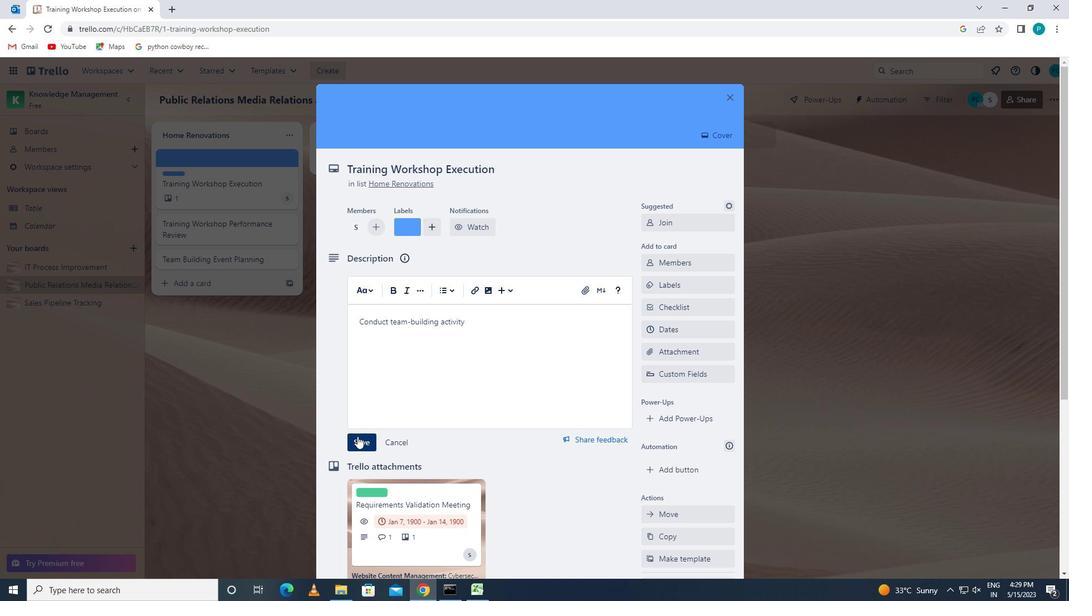 
Action: Mouse scrolled (357, 436) with delta (0, 0)
Screenshot: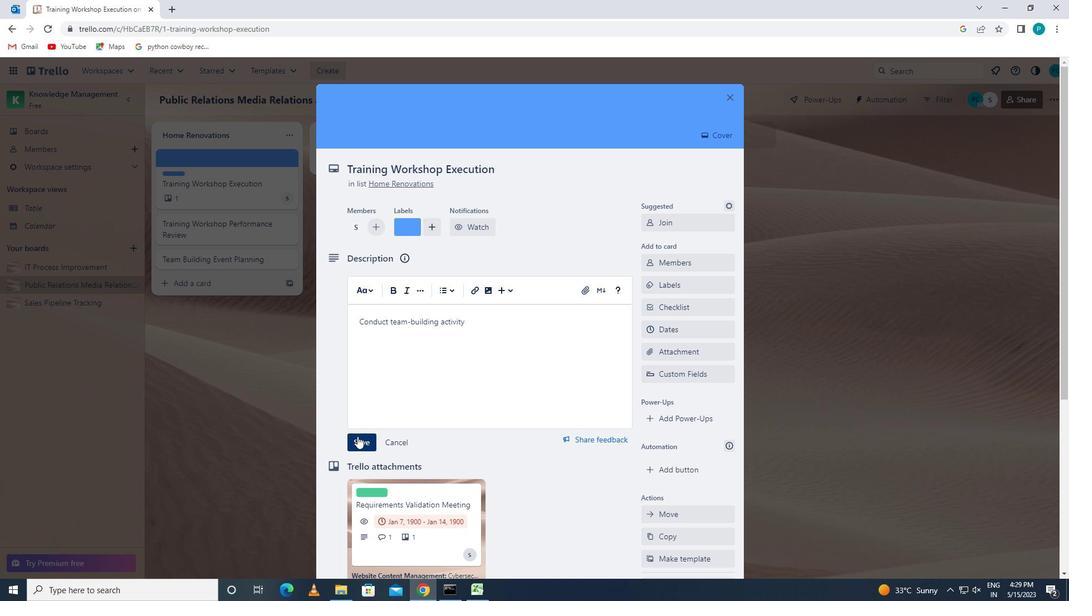 
Action: Mouse scrolled (357, 436) with delta (0, 0)
Screenshot: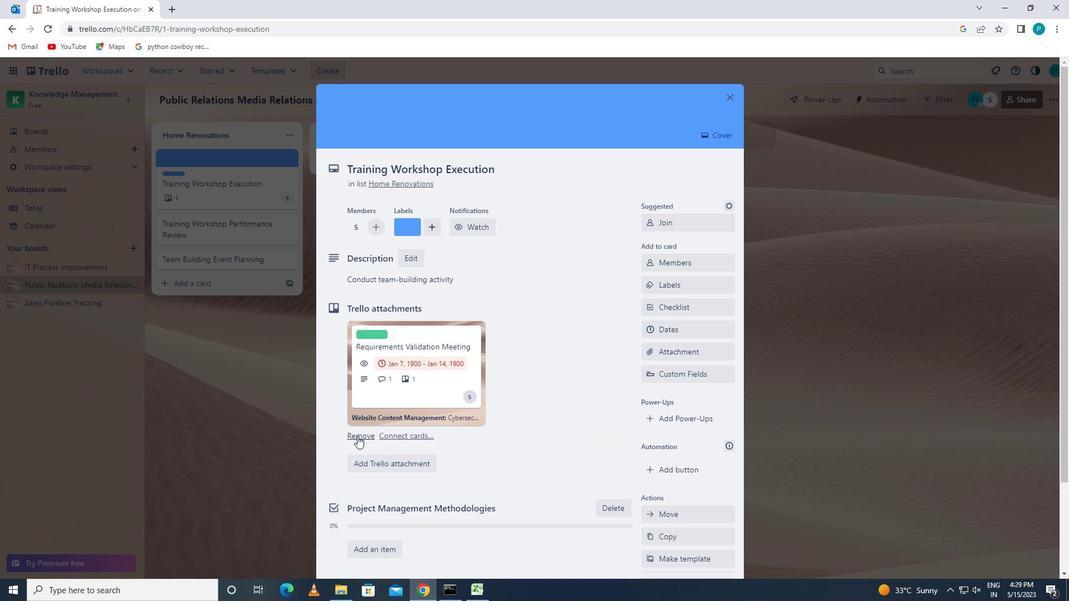 
Action: Mouse moved to (386, 501)
Screenshot: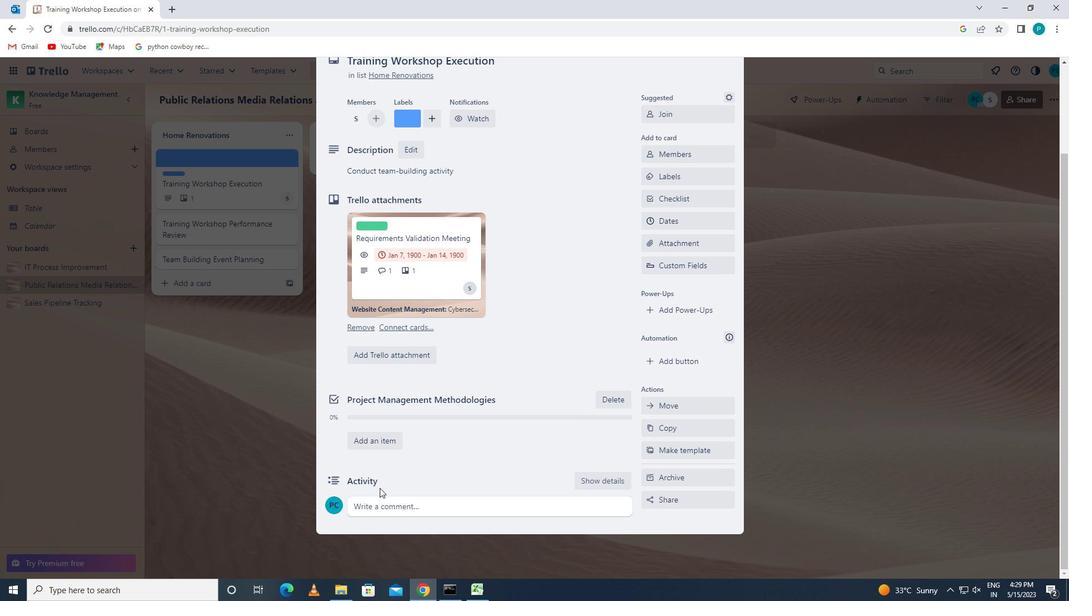 
Action: Mouse pressed left at (386, 501)
Screenshot: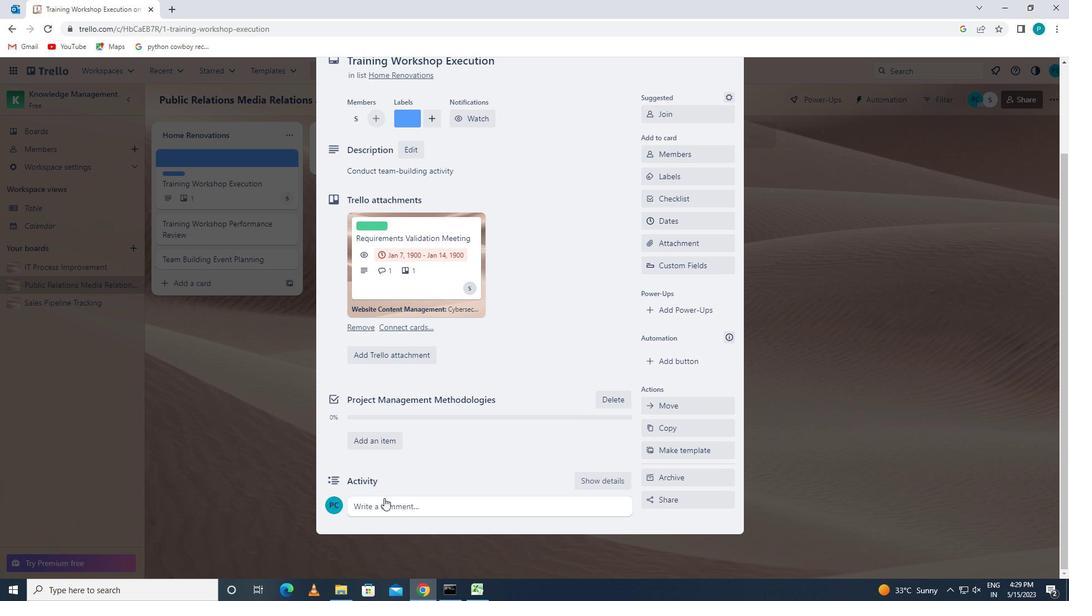 
Action: Key pressed <Key.caps_lock>w<Key.caps_lock>e<Key.space>should<Key.space>approach<Key.space>this<Key.space>task<Key.space>with<Key.space>a<Key.space>sense<Key.space>of<Key.space>coo<Key.backspace>llaboration<Key.space>and<Key.space>teawork,<Key.space>leveraging<Key.space>the<Key.space>strengths<Key.space>of<Key.space>each<Key.space>team<Key.space>memv<Key.backspace>ber<Key.space>to<Key.space>achieve<Key.space>success
Screenshot: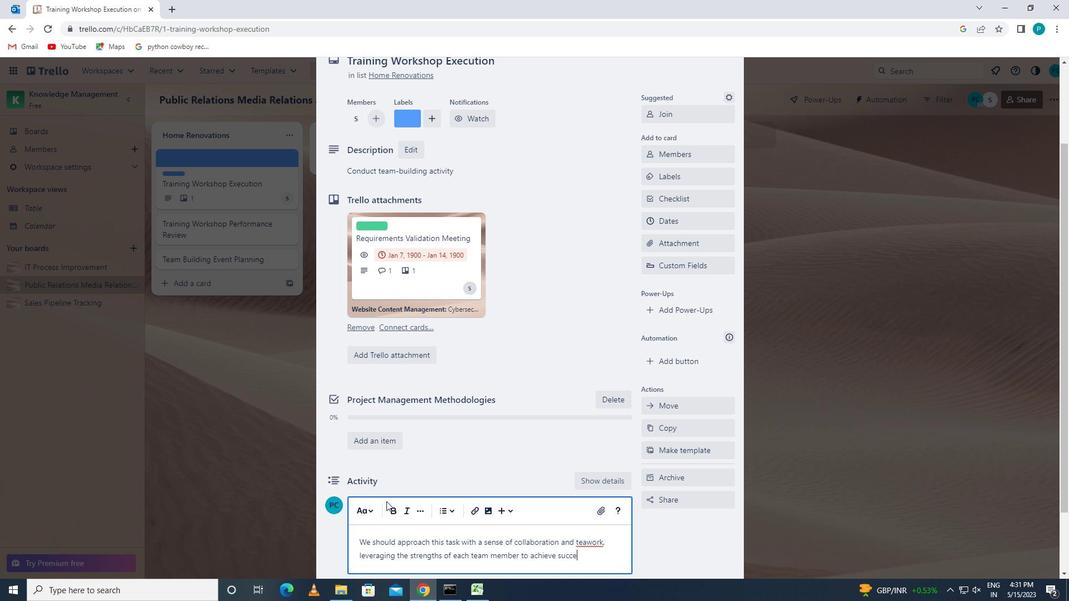 
Action: Mouse moved to (401, 441)
Screenshot: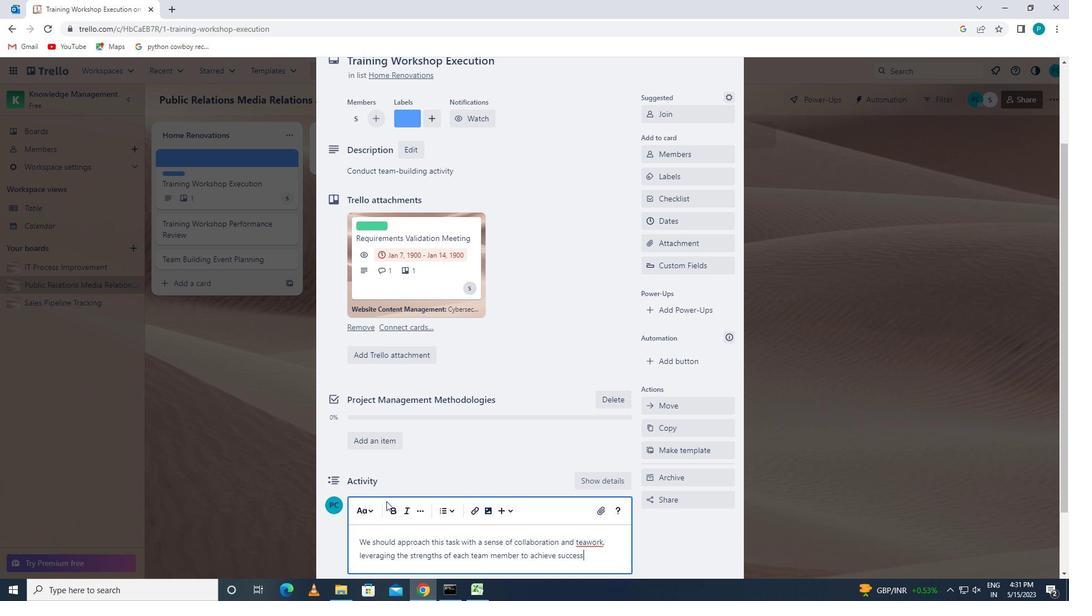 
Action: Mouse scrolled (401, 441) with delta (0, 0)
Screenshot: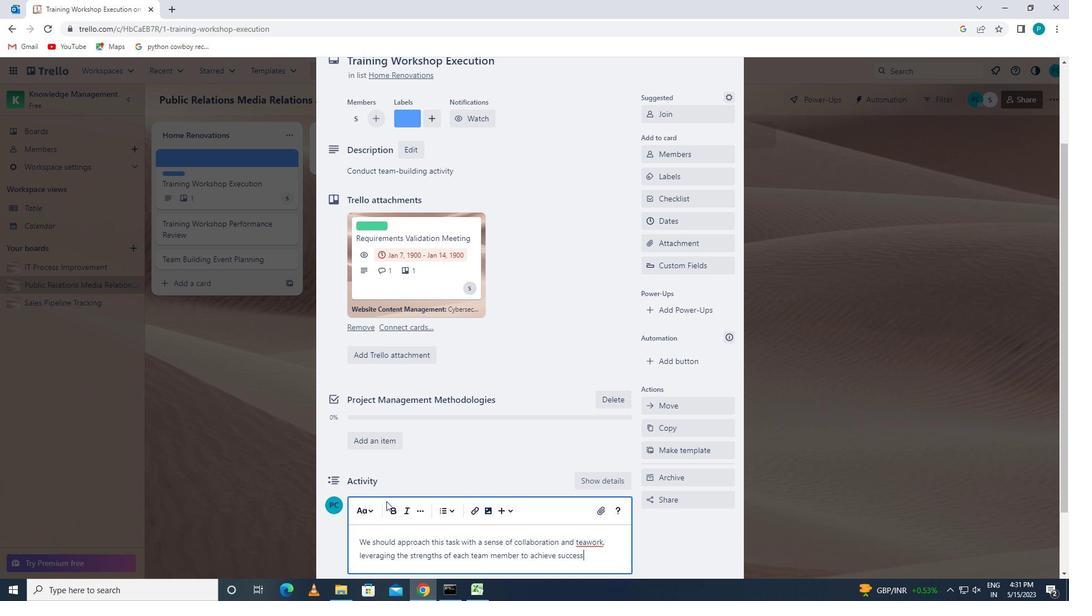 
Action: Mouse moved to (401, 441)
Screenshot: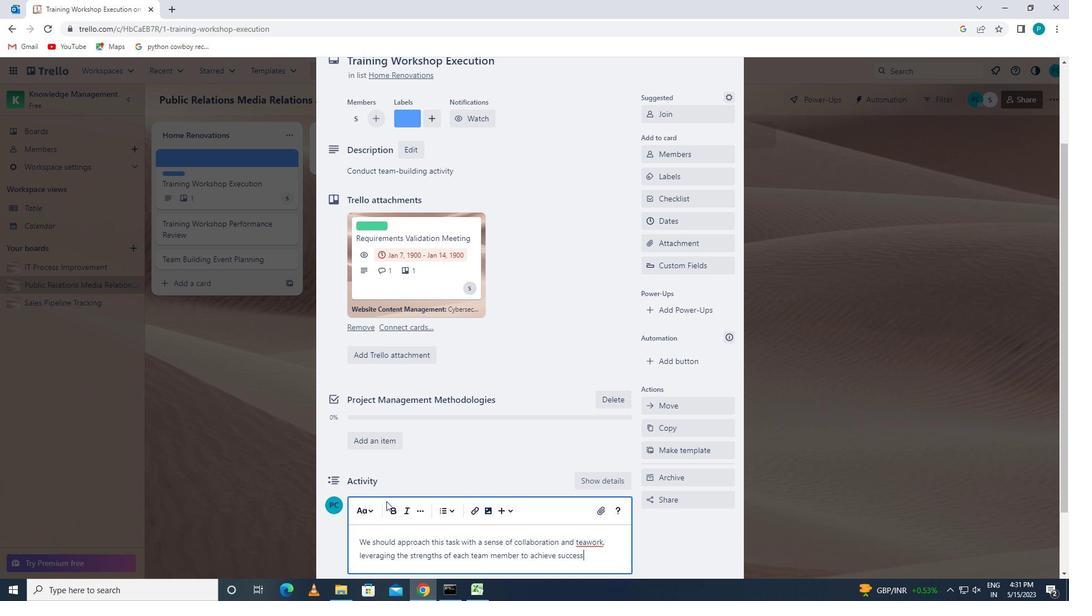 
Action: Mouse scrolled (401, 440) with delta (0, 0)
Screenshot: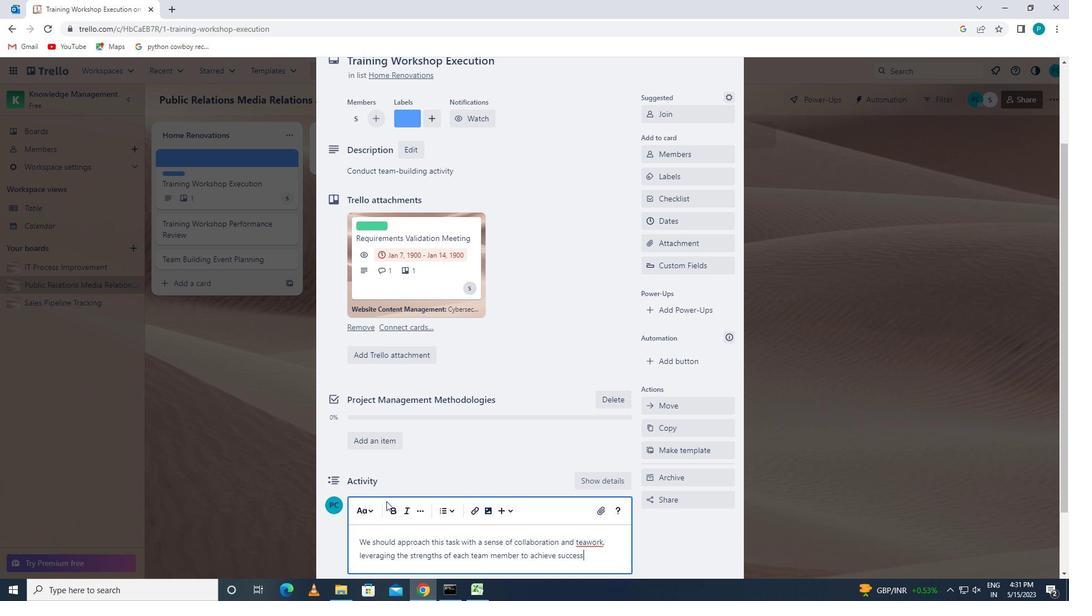 
Action: Mouse moved to (361, 511)
Screenshot: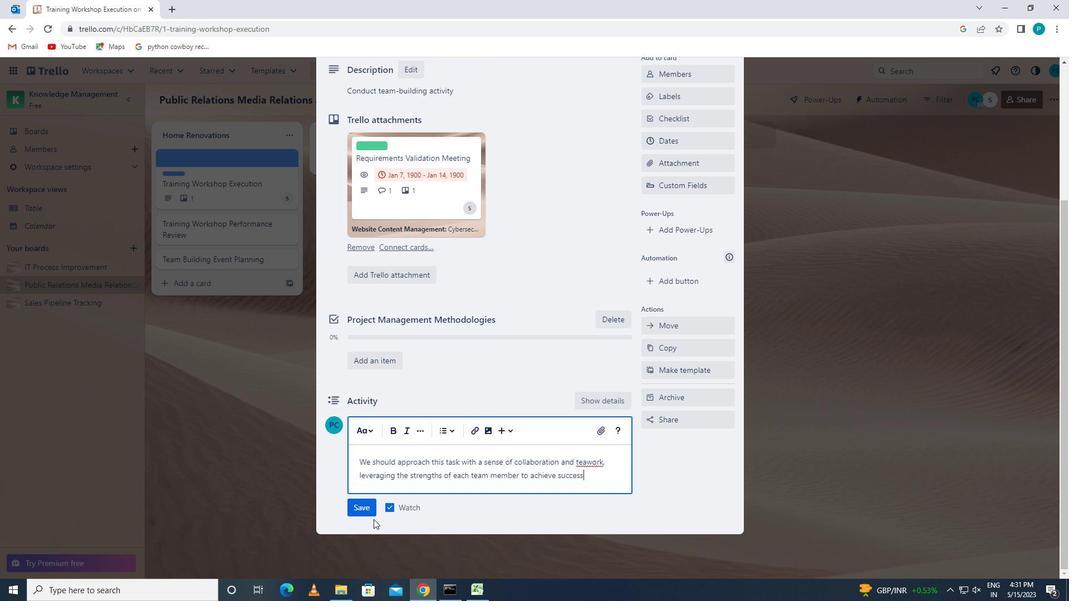 
Action: Mouse pressed left at (361, 511)
Screenshot: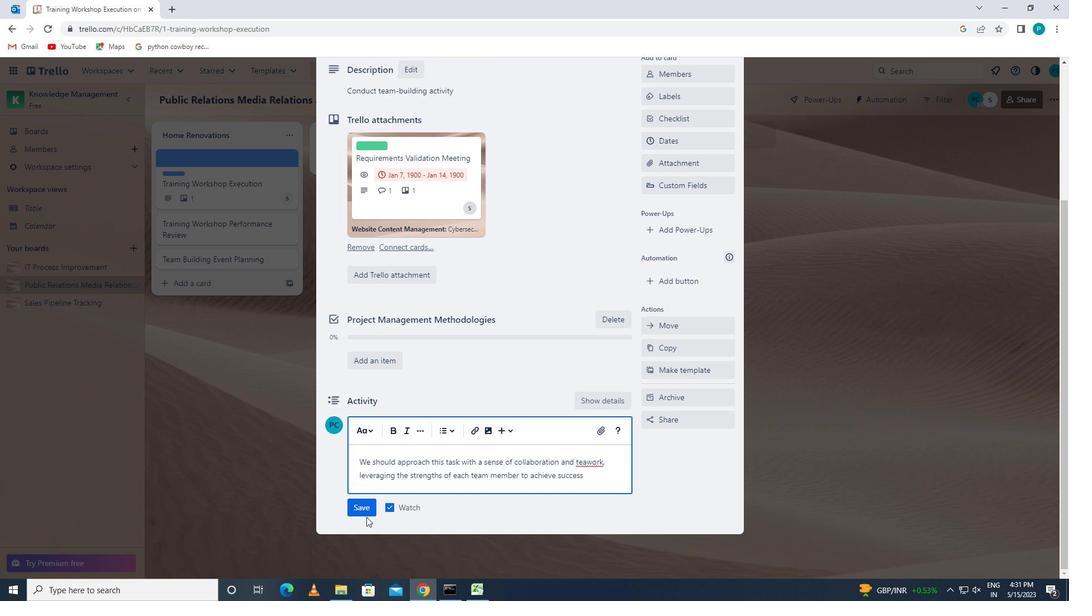 
Action: Mouse moved to (614, 321)
Screenshot: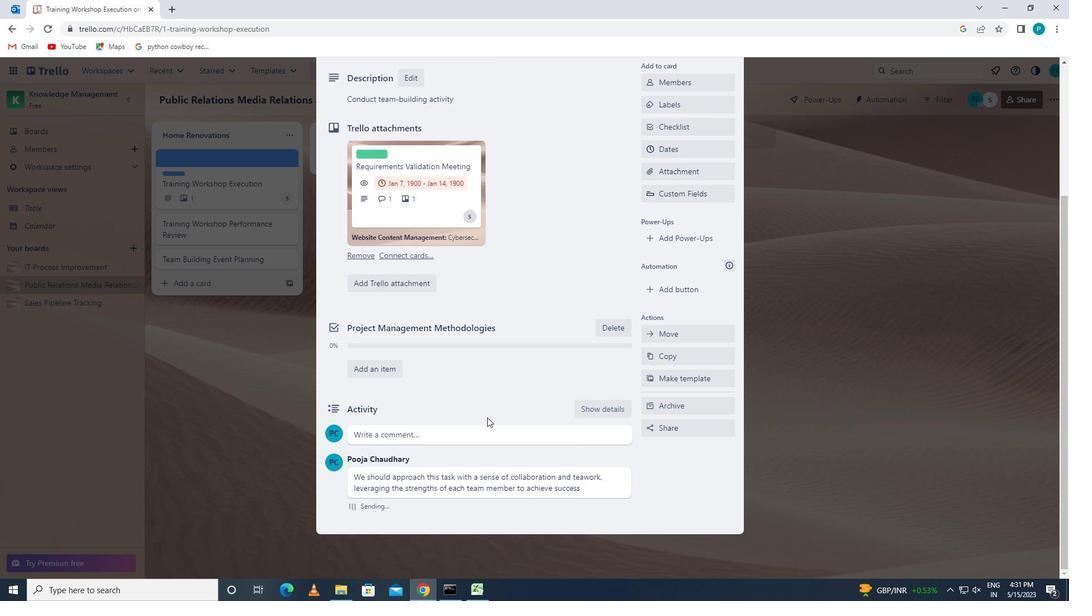 
Action: Mouse scrolled (614, 322) with delta (0, 0)
Screenshot: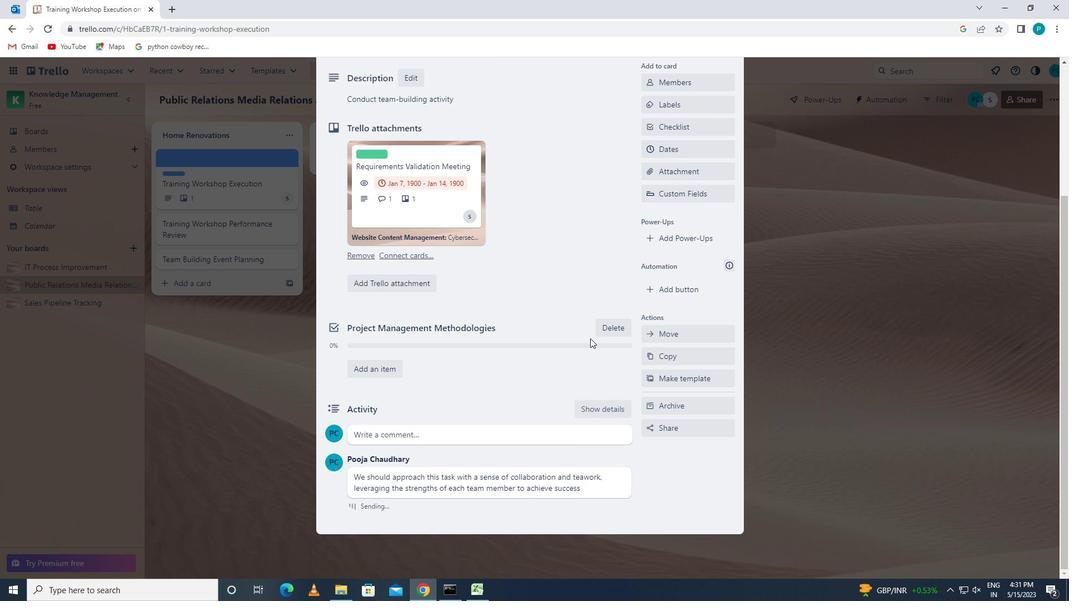 
Action: Mouse moved to (624, 314)
Screenshot: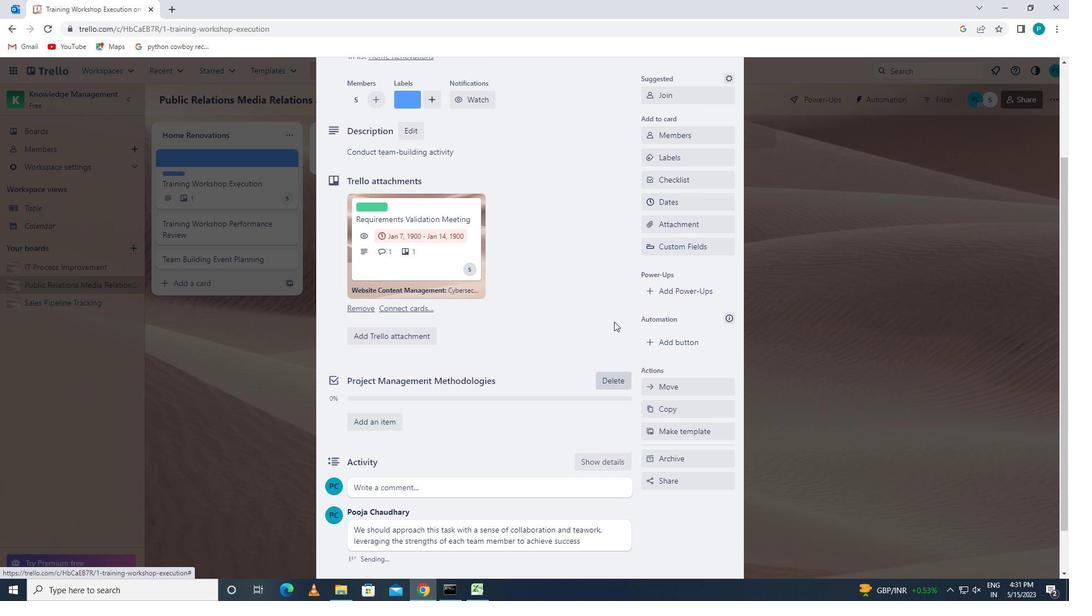 
Action: Mouse scrolled (624, 315) with delta (0, 0)
Screenshot: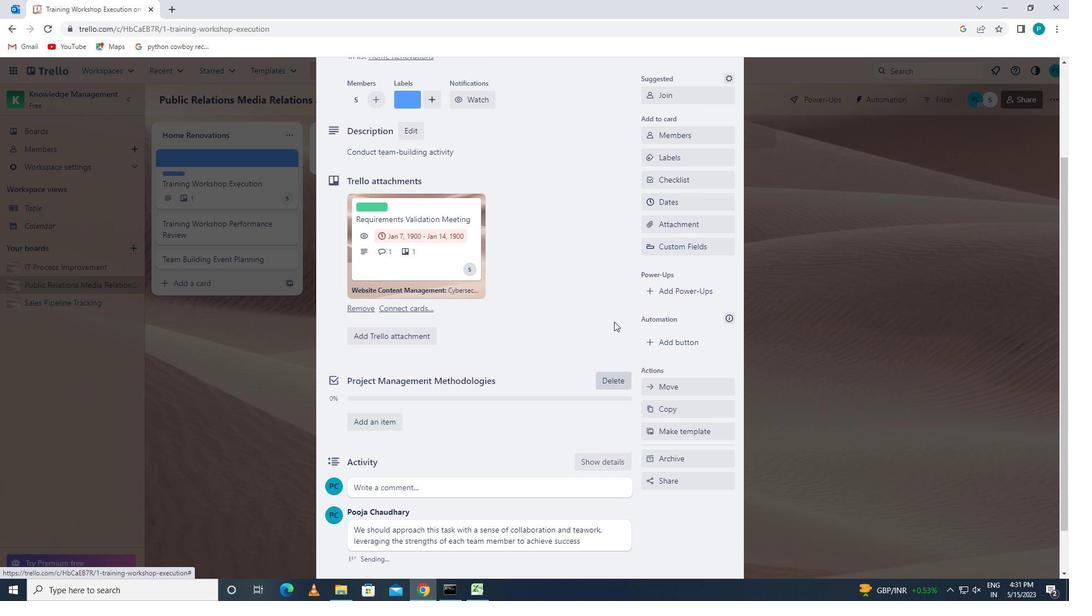 
Action: Mouse moved to (632, 303)
Screenshot: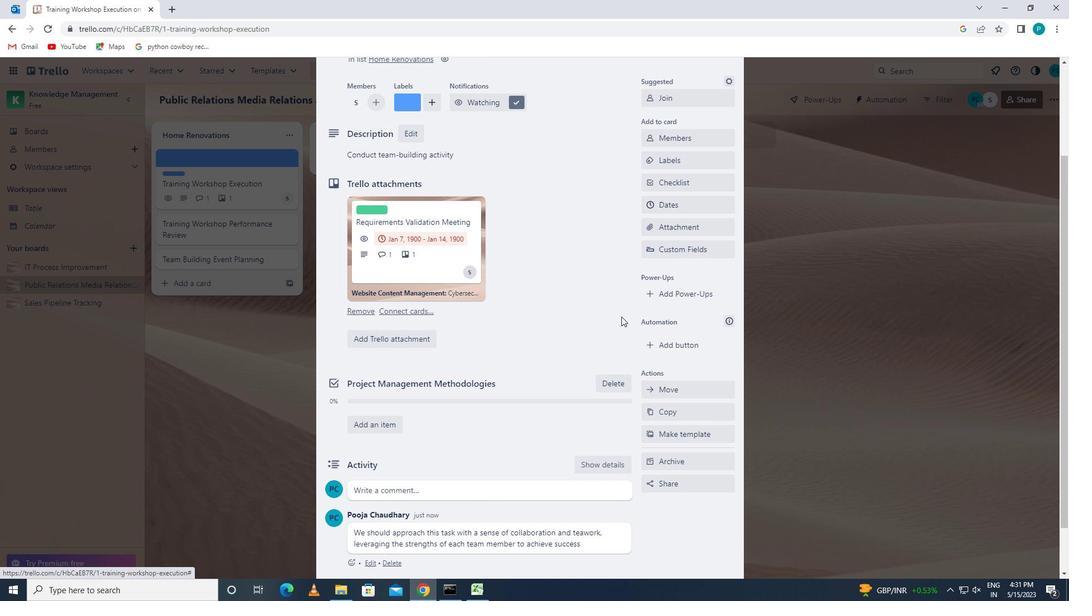 
Action: Mouse scrolled (632, 303) with delta (0, 0)
Screenshot: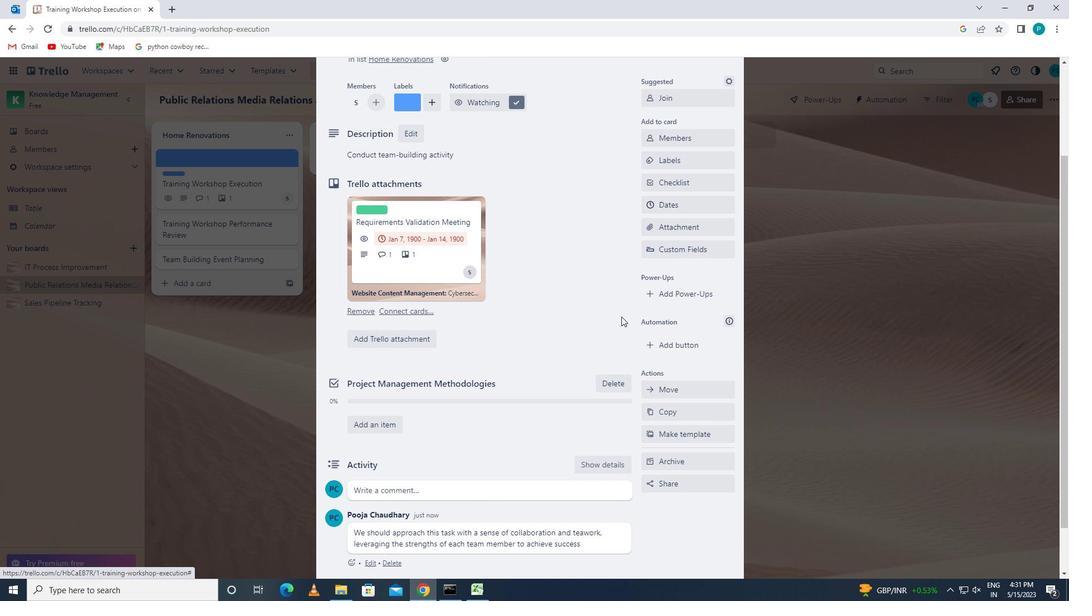 
Action: Mouse moved to (662, 330)
Screenshot: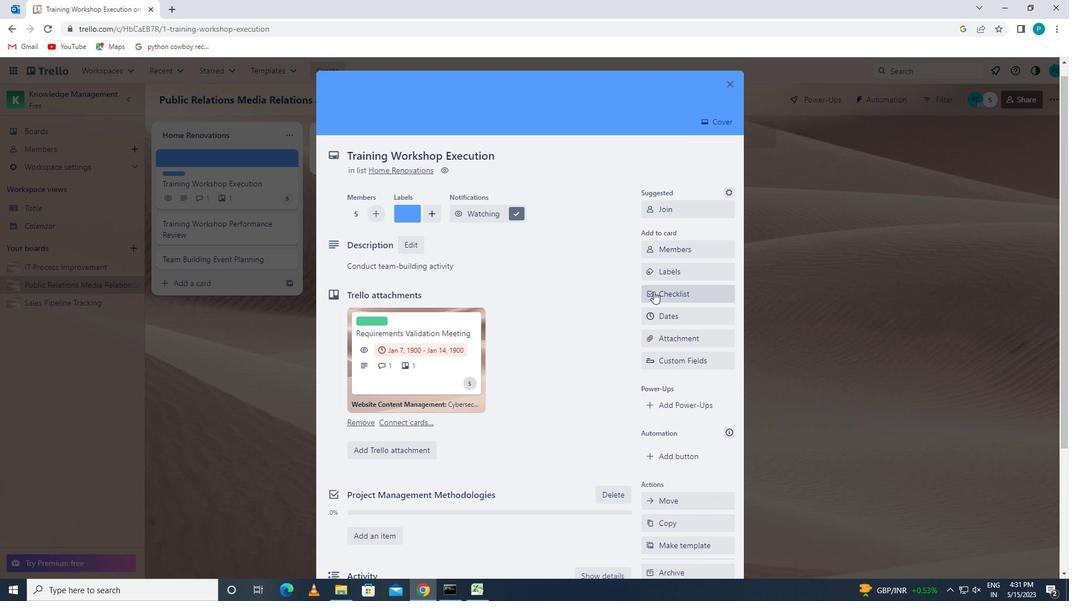 
Action: Mouse pressed left at (662, 330)
Screenshot: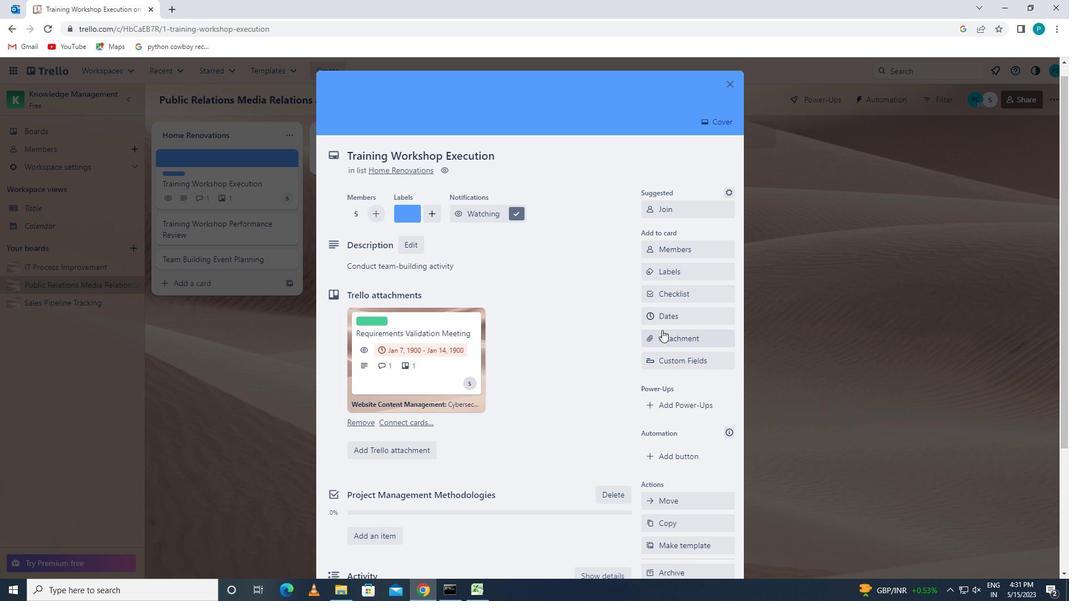
Action: Mouse moved to (661, 313)
Screenshot: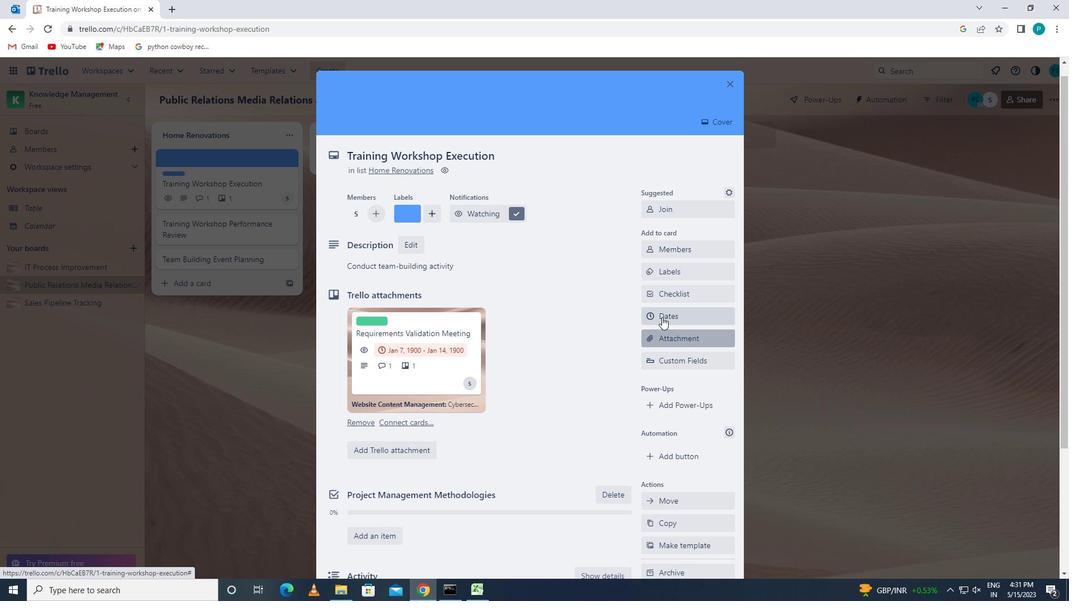 
Action: Mouse pressed left at (661, 313)
Screenshot: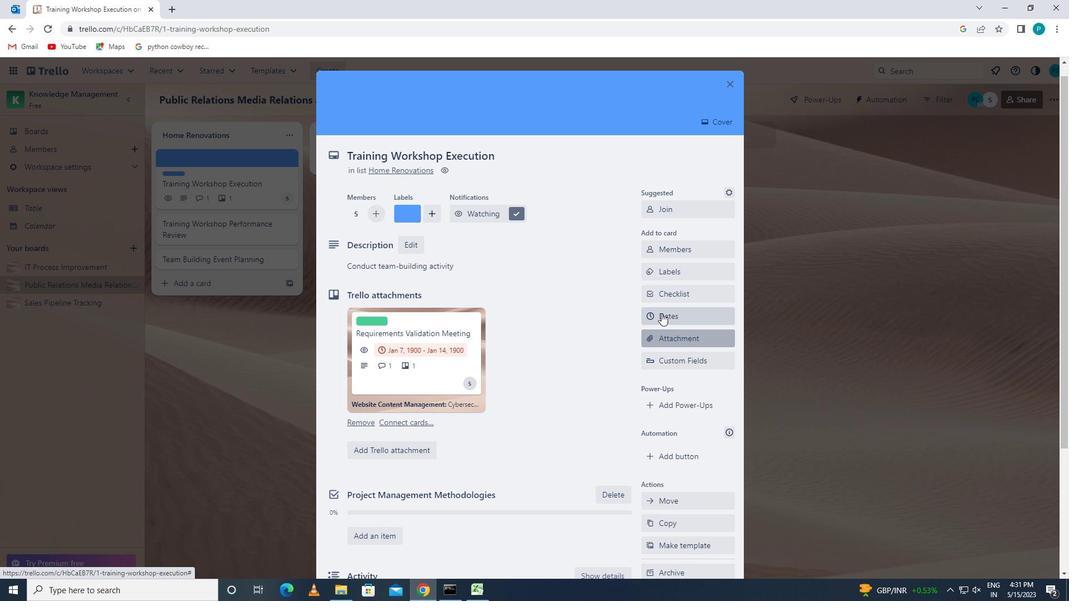 
Action: Mouse moved to (650, 303)
Screenshot: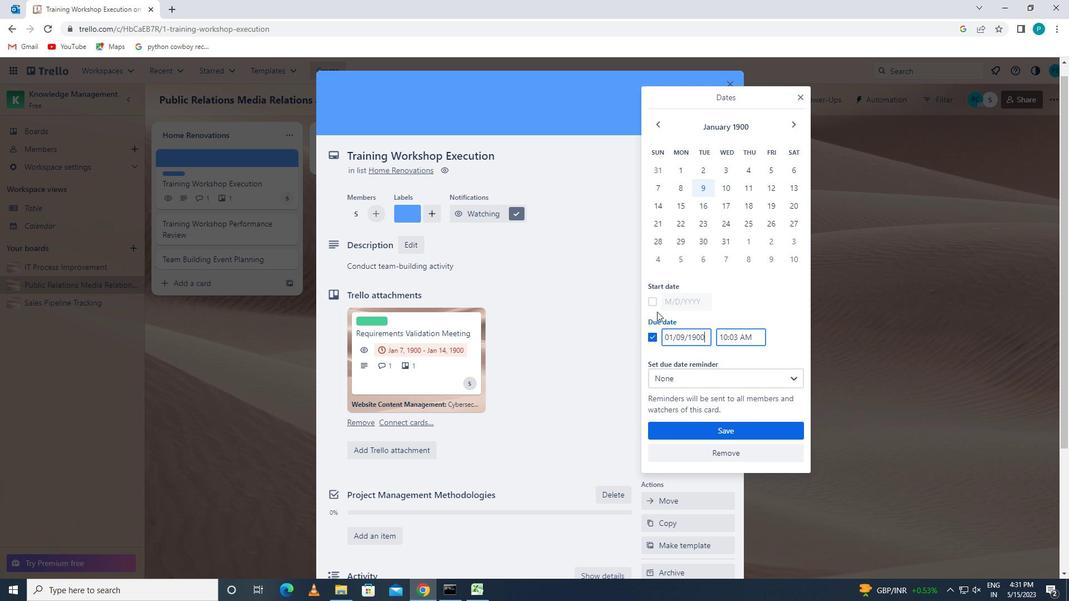 
Action: Mouse pressed left at (650, 303)
Screenshot: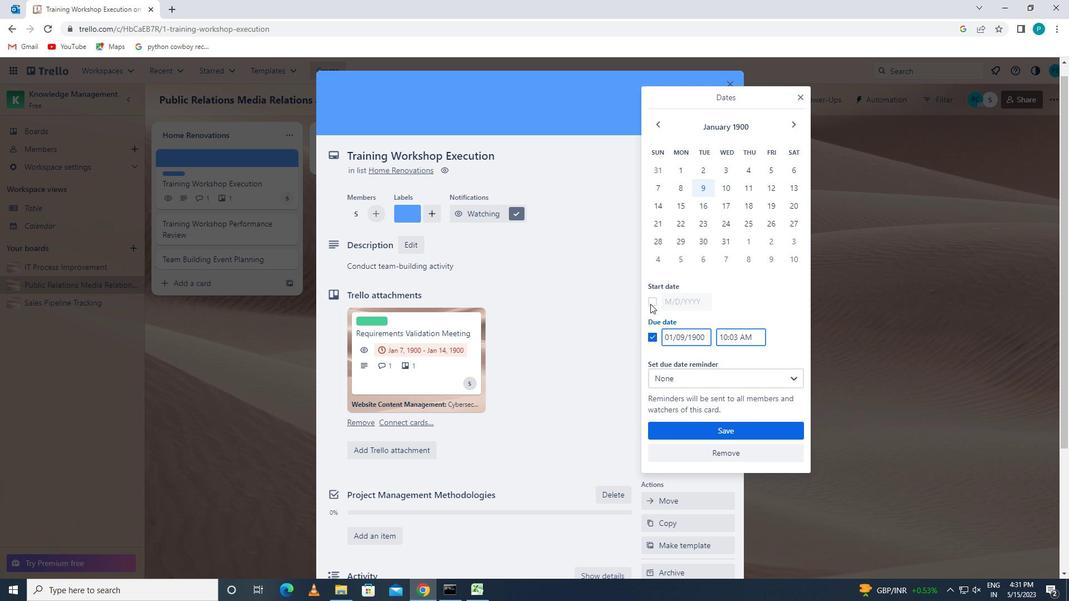 
Action: Mouse moved to (662, 305)
Screenshot: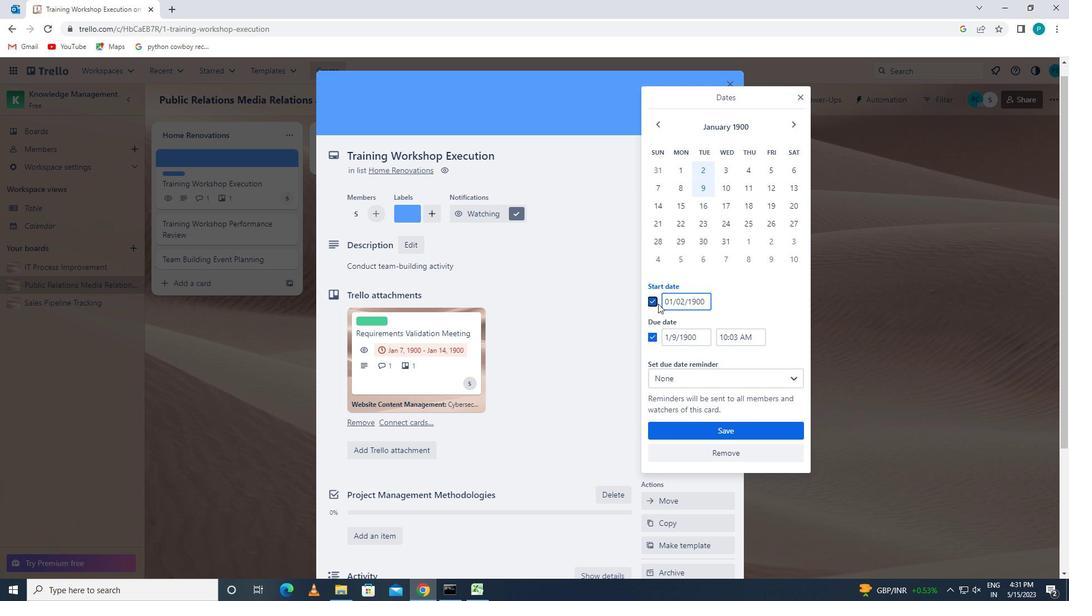 
Action: Mouse pressed left at (662, 305)
Screenshot: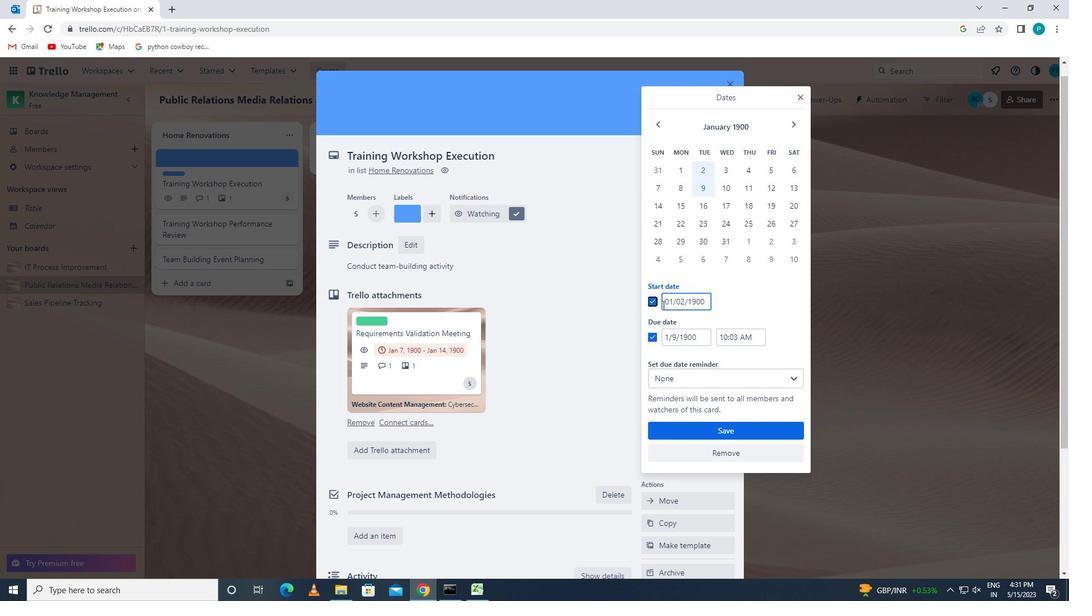 
Action: Mouse moved to (714, 316)
Screenshot: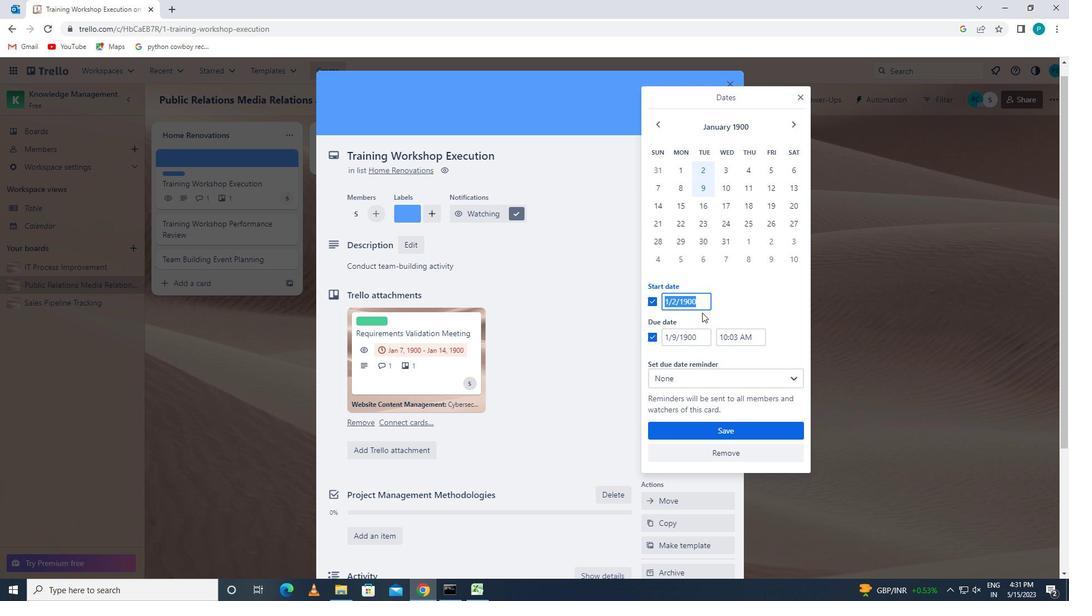 
Action: Key pressed 1/3/1900
Screenshot: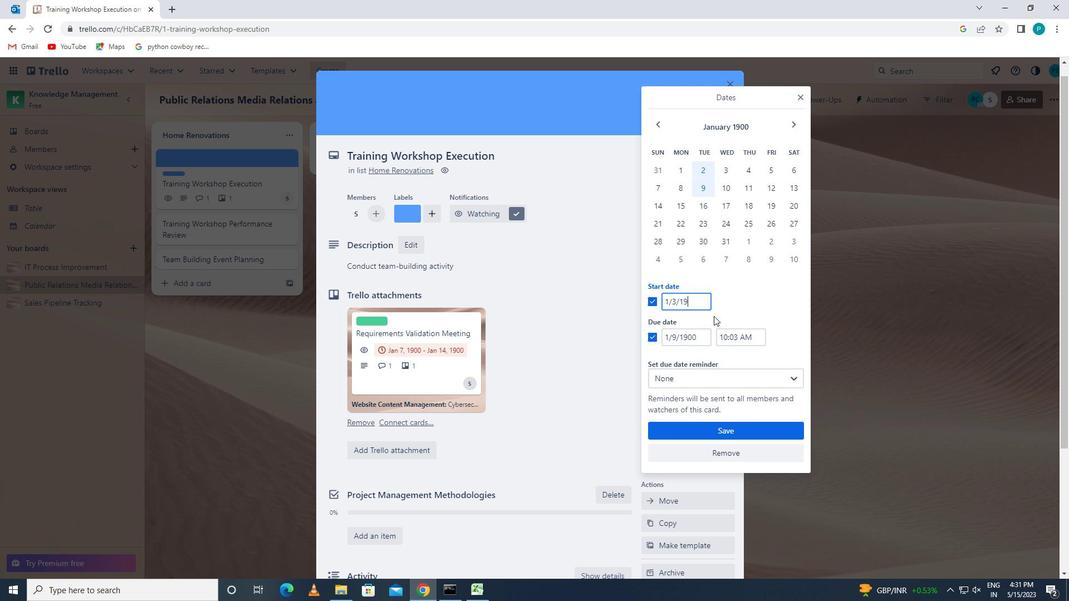 
Action: Mouse moved to (706, 330)
Screenshot: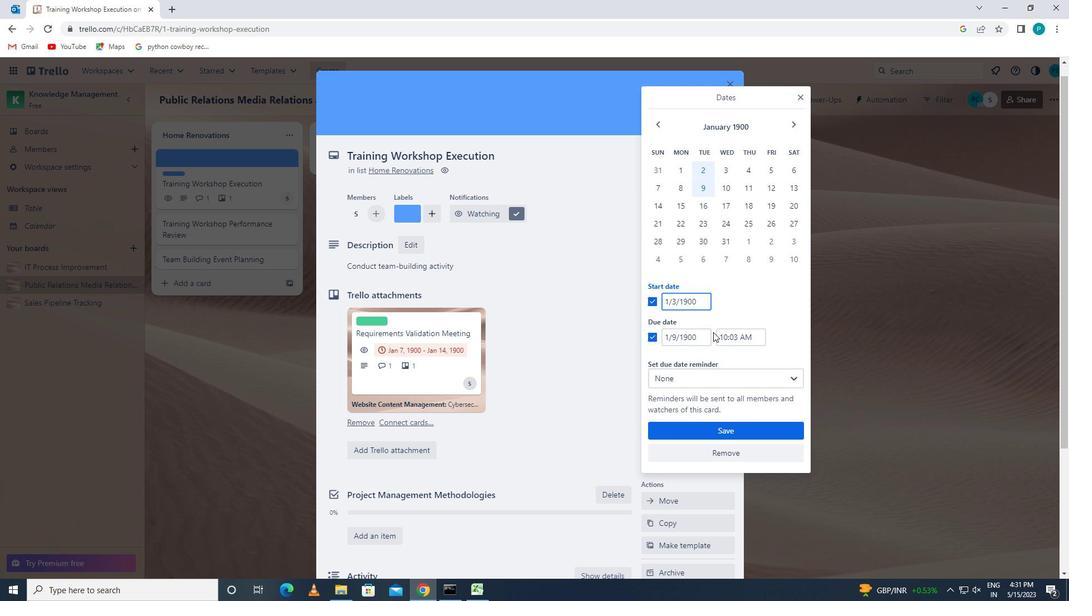 
Action: Mouse pressed left at (706, 330)
Screenshot: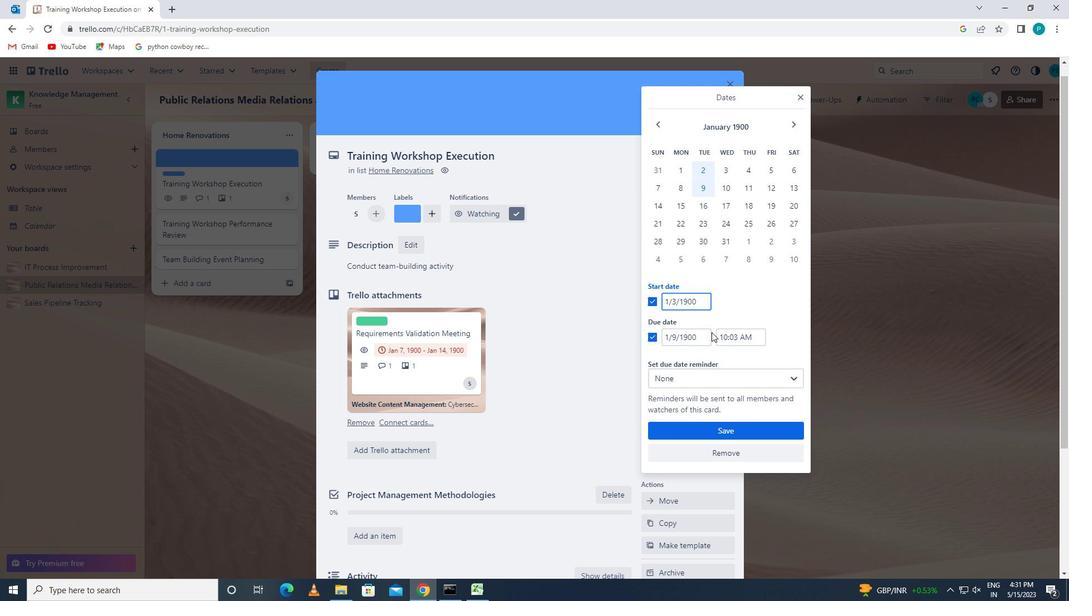 
Action: Mouse moved to (664, 336)
Screenshot: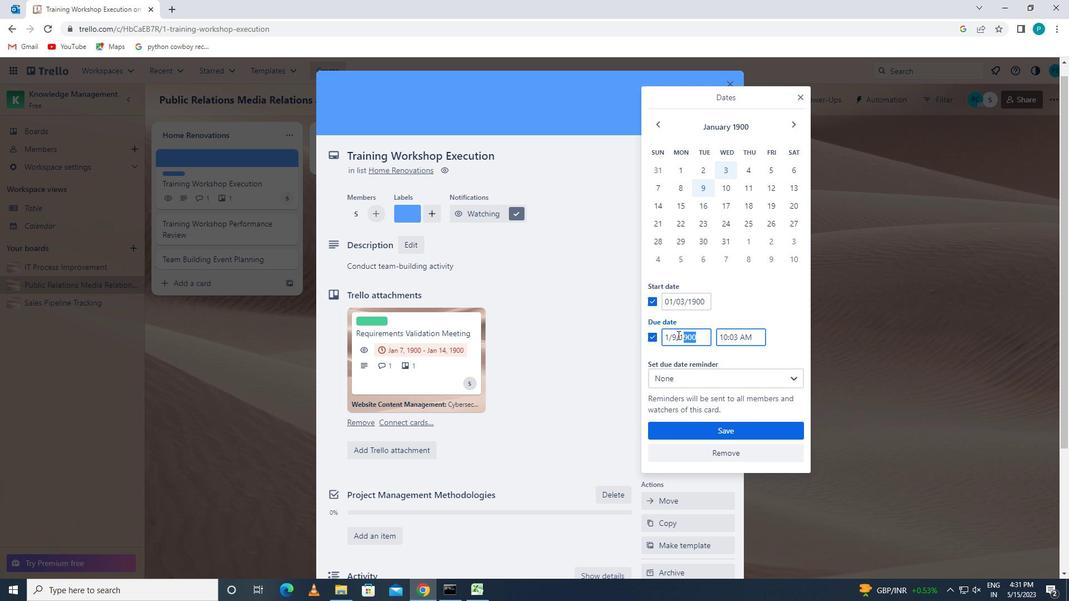 
Action: Key pressed 1/10/1900
Screenshot: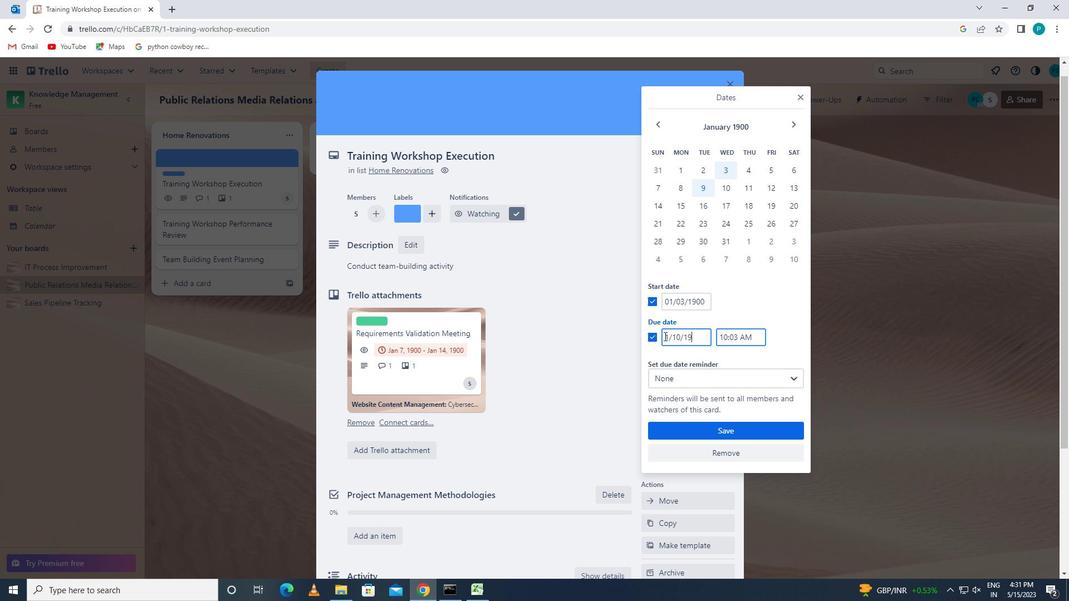 
Action: Mouse moved to (706, 423)
Screenshot: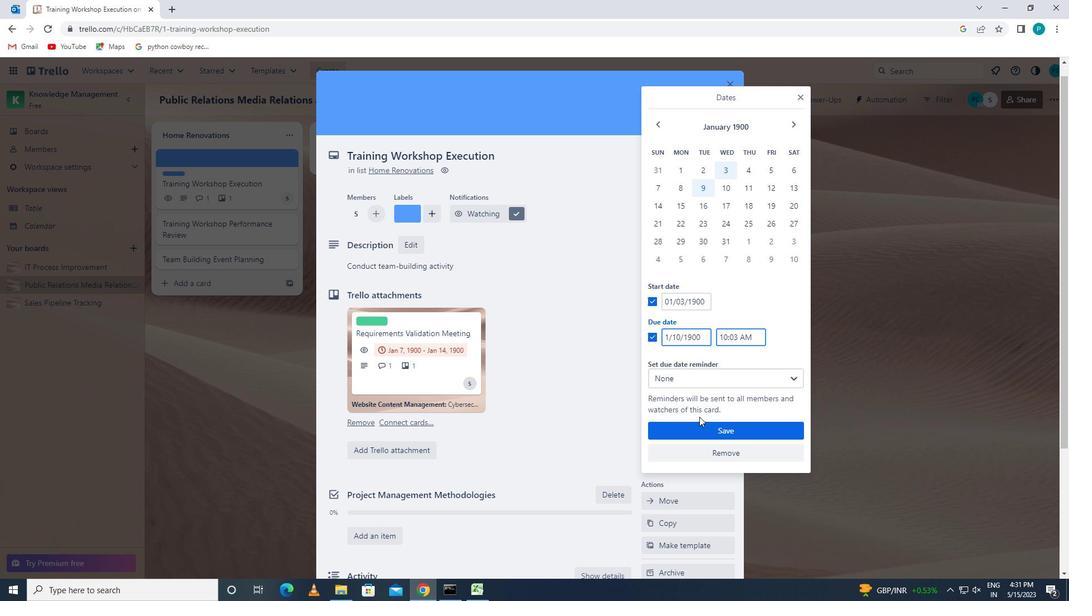 
Action: Mouse pressed left at (706, 423)
Screenshot: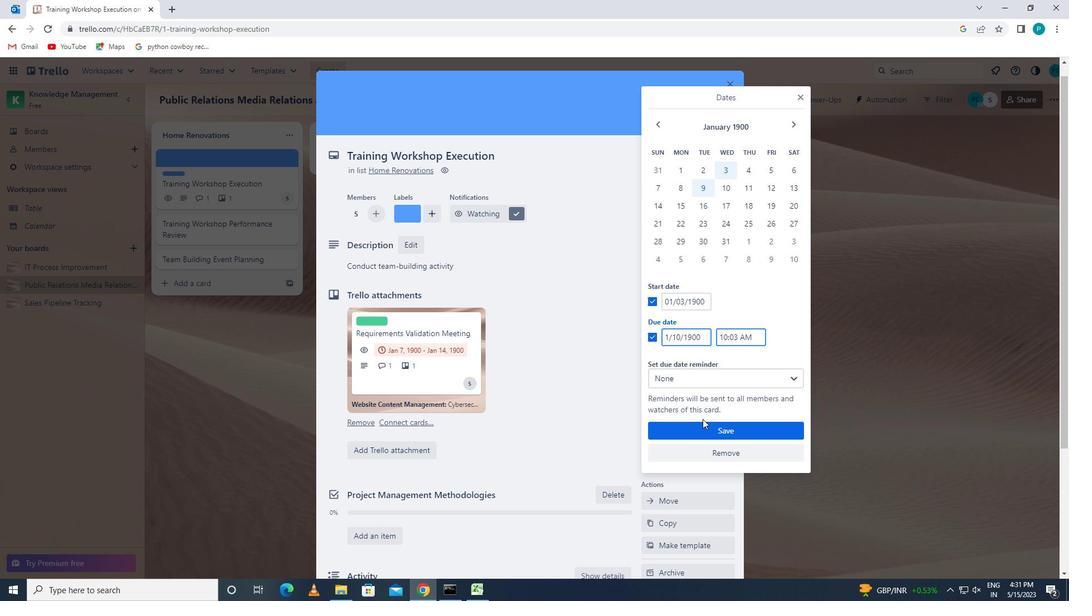 
Action: Mouse moved to (653, 392)
Screenshot: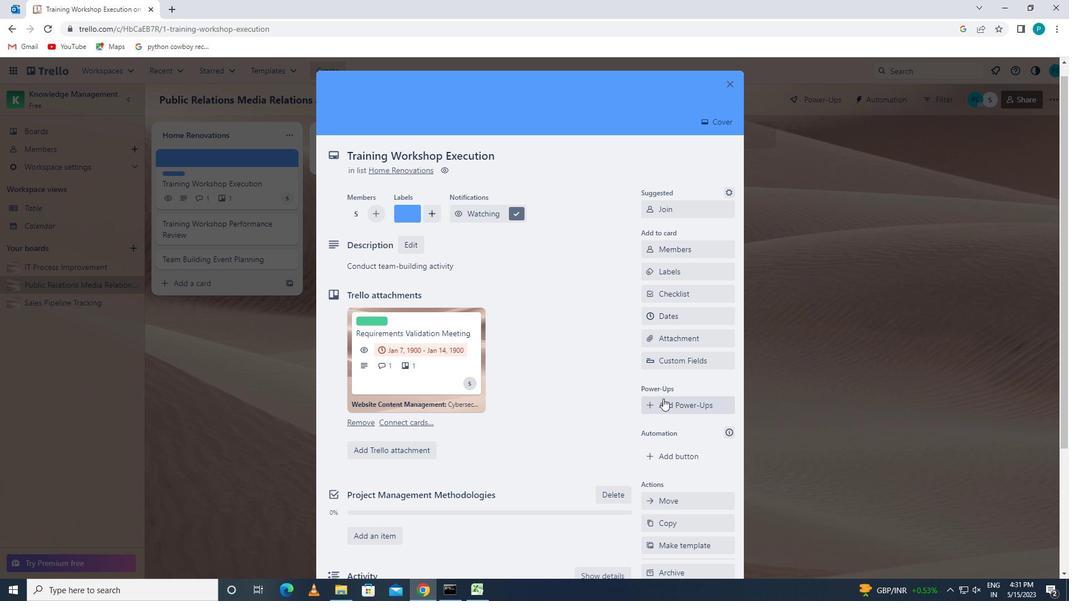 
Action: Mouse scrolled (653, 392) with delta (0, 0)
Screenshot: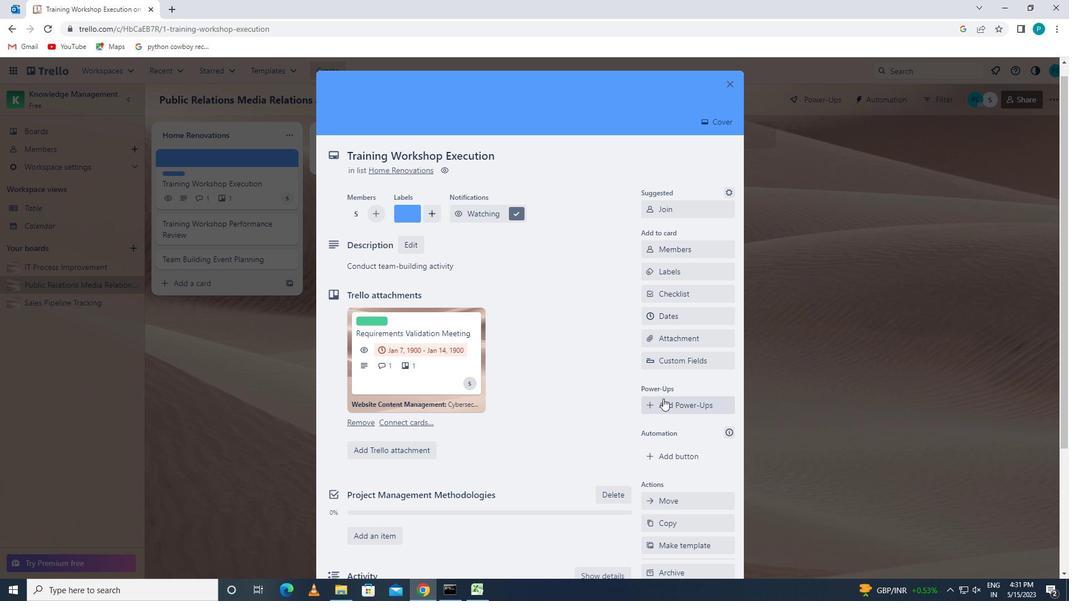
Action: Mouse scrolled (653, 392) with delta (0, 0)
Screenshot: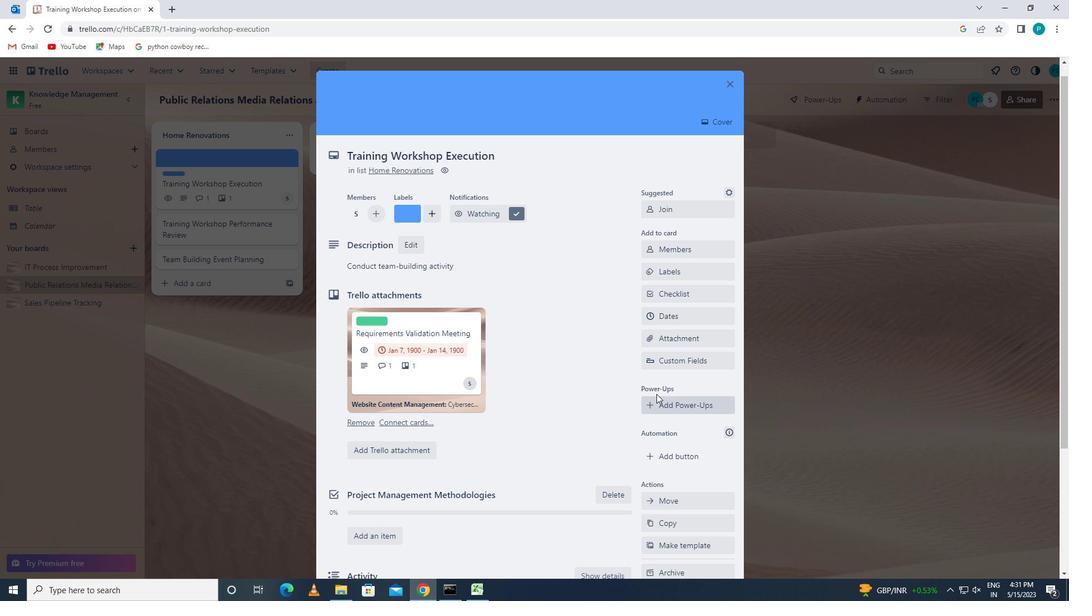 
Action: Mouse scrolled (653, 392) with delta (0, 0)
Screenshot: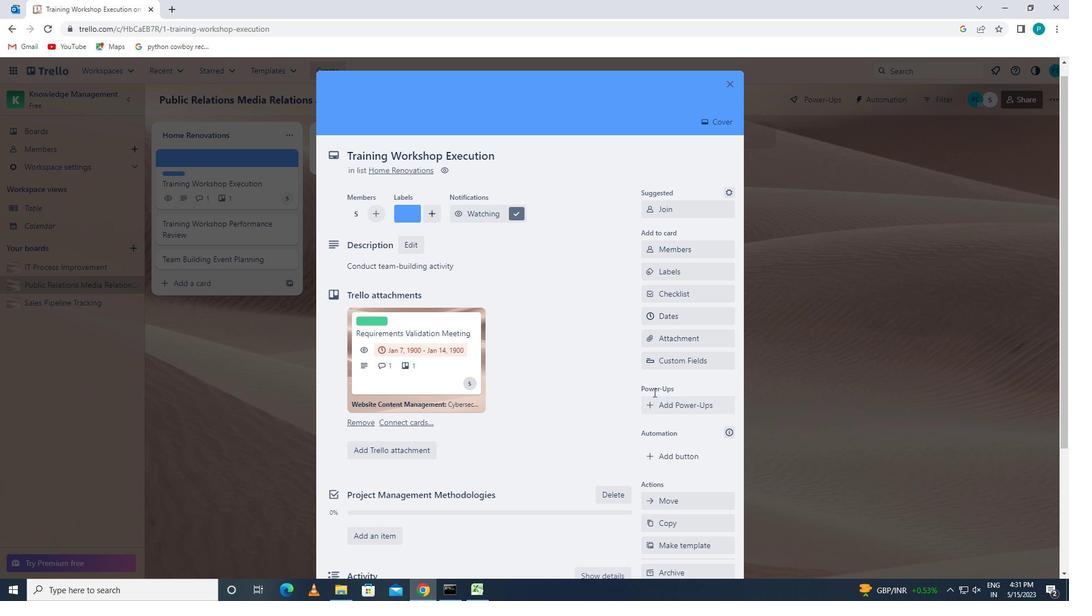 
